 Task: Create new Company, with domain: 'schneider-electric.com' and type: 'Prospect'. Add new contact for this company, with mail Id: 'Shubham.Khanna@schneider-electric.com', First Name: Shubham, Last name:  Khanna, Job Title: 'Risk Analyst', Phone Number: '(916) 555-5681'. Change life cycle stage to  Lead and lead status to  In Progress. Logged in from softage.6@softage.net
Action: Mouse moved to (93, 58)
Screenshot: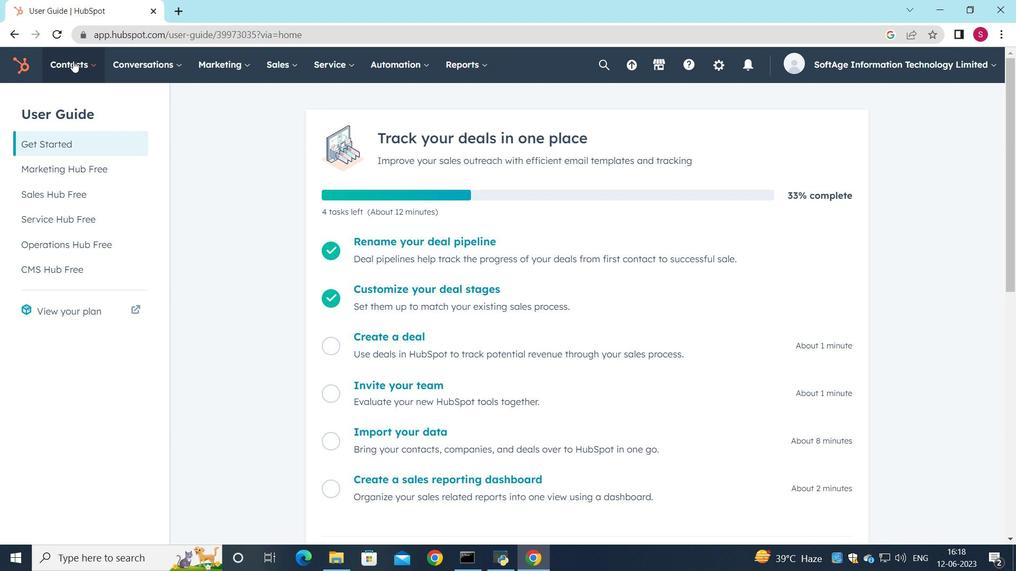 
Action: Mouse pressed left at (93, 58)
Screenshot: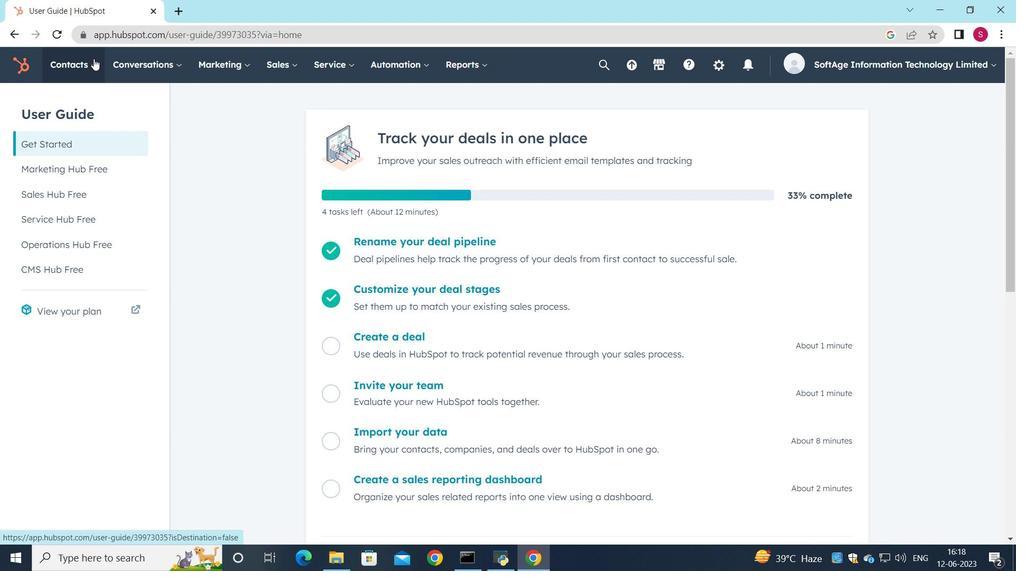 
Action: Mouse moved to (85, 122)
Screenshot: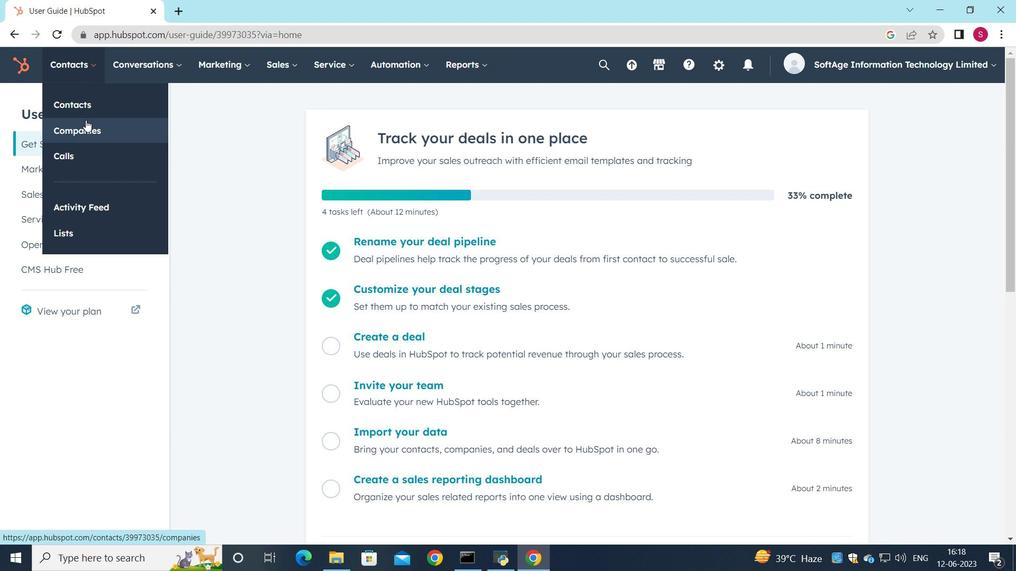 
Action: Mouse pressed left at (85, 122)
Screenshot: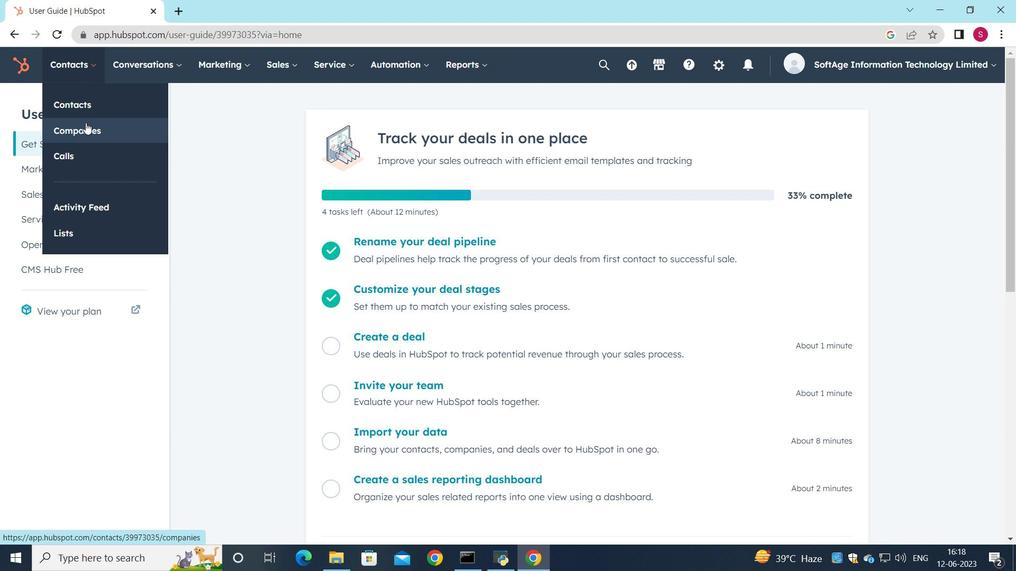 
Action: Mouse moved to (913, 101)
Screenshot: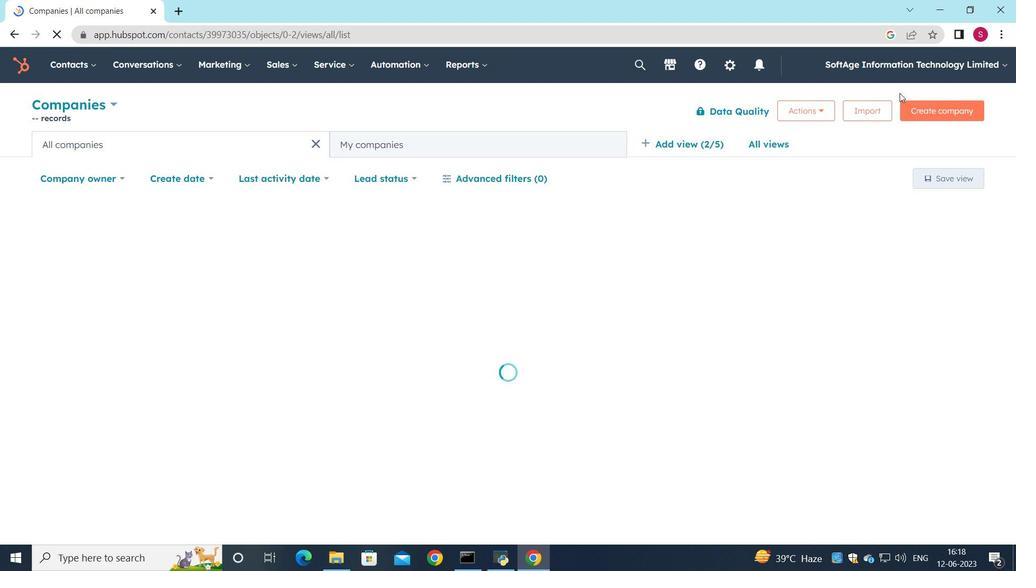 
Action: Mouse pressed left at (913, 101)
Screenshot: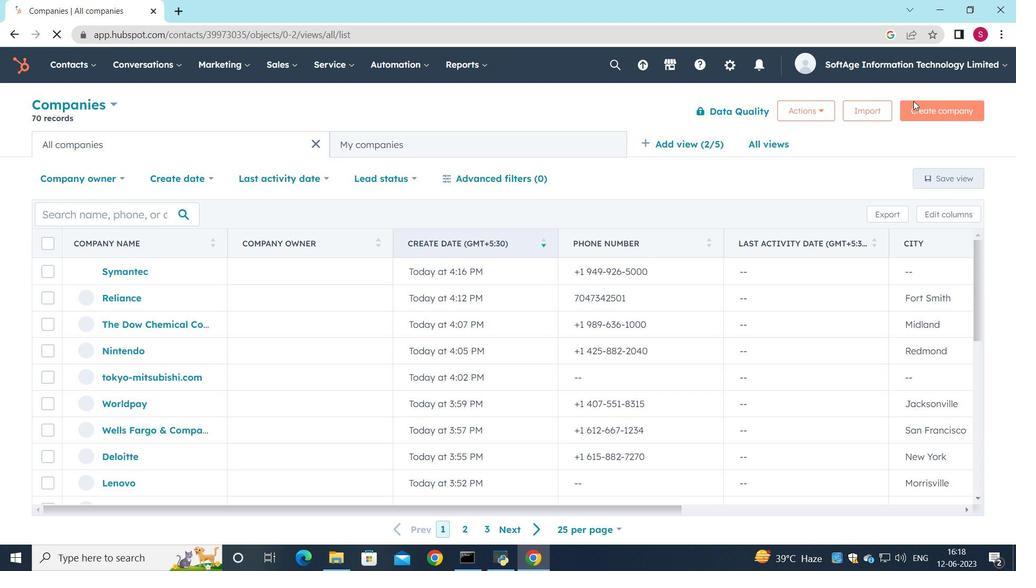 
Action: Mouse moved to (805, 173)
Screenshot: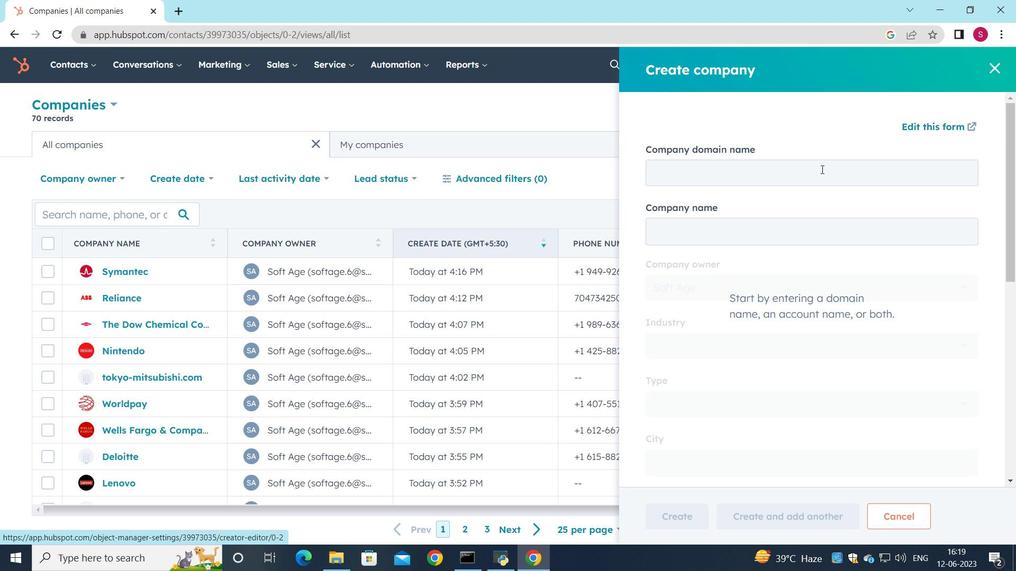 
Action: Mouse pressed left at (805, 173)
Screenshot: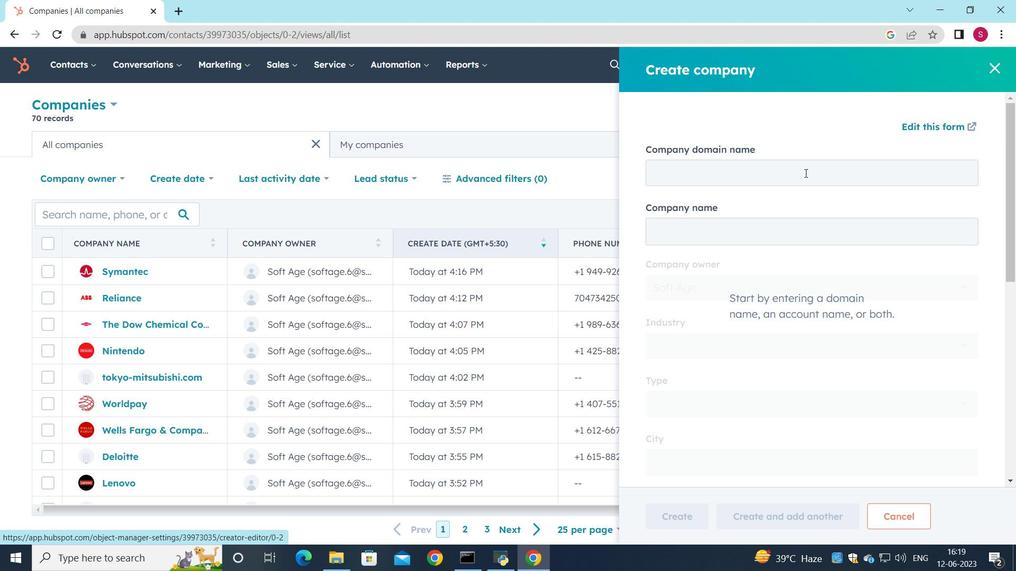 
Action: Key pressed schneider-electric<Key.space><Key.backspace>.com
Screenshot: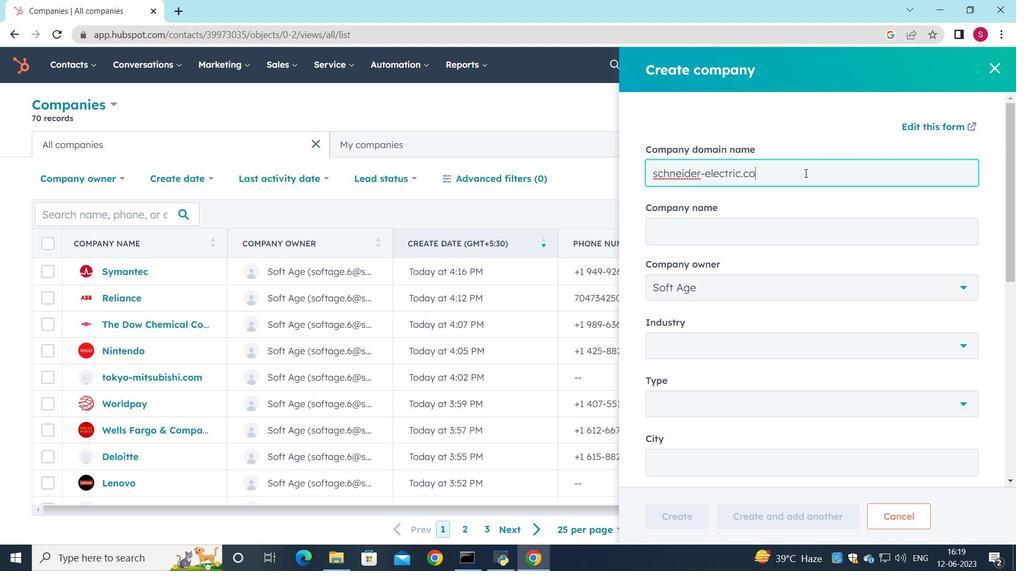 
Action: Mouse moved to (738, 402)
Screenshot: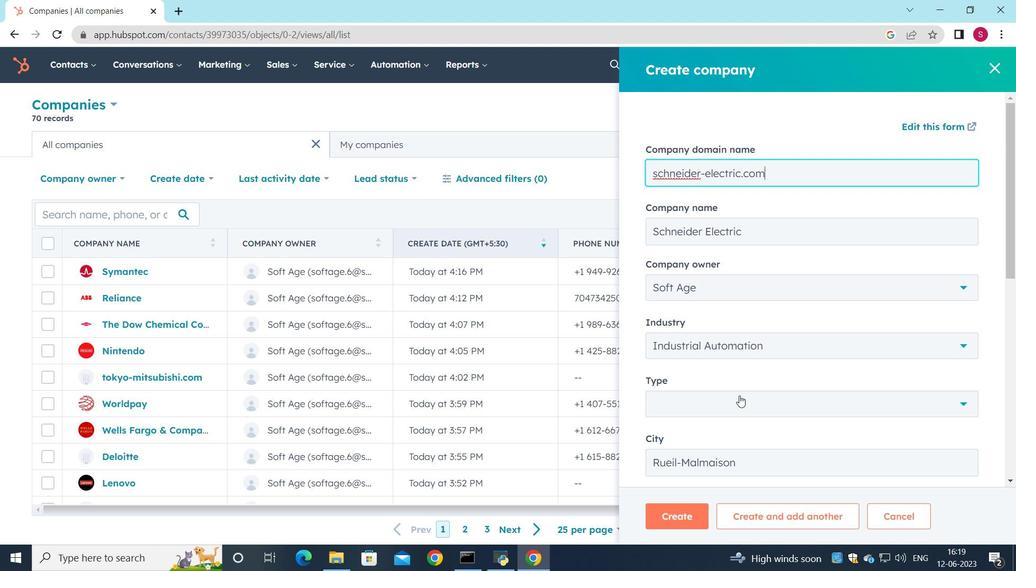 
Action: Mouse pressed left at (738, 402)
Screenshot: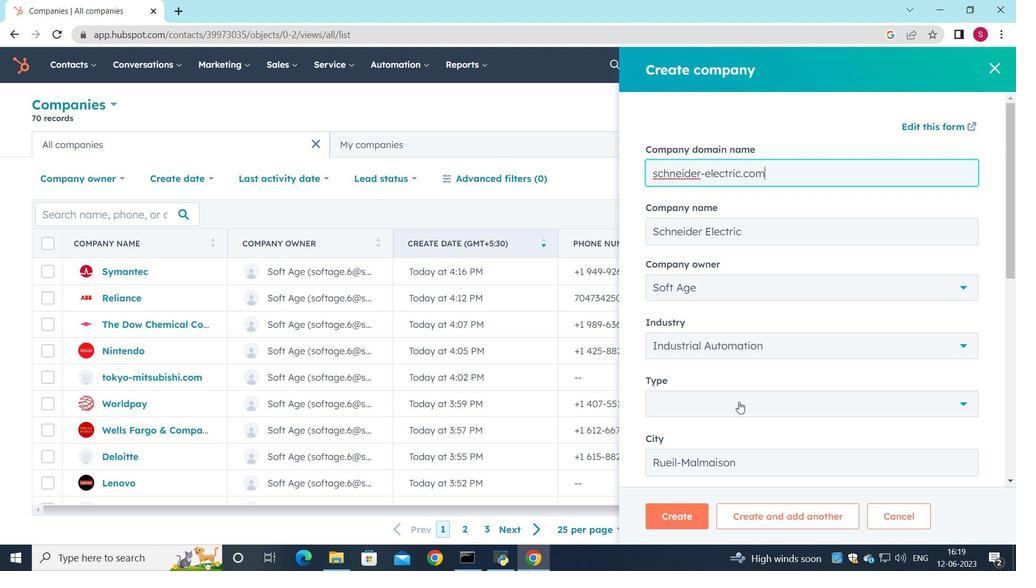 
Action: Mouse moved to (708, 286)
Screenshot: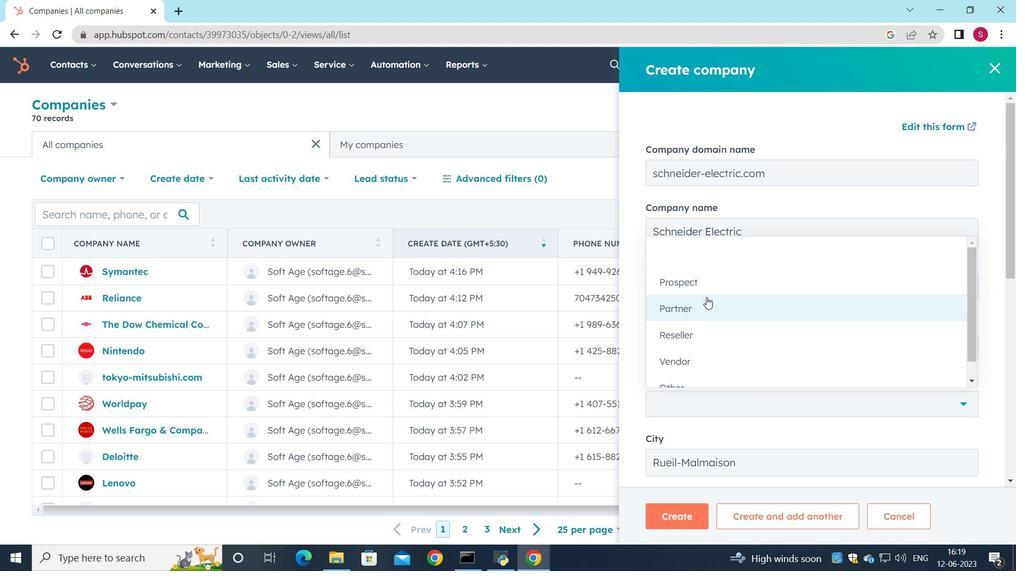 
Action: Mouse pressed left at (708, 286)
Screenshot: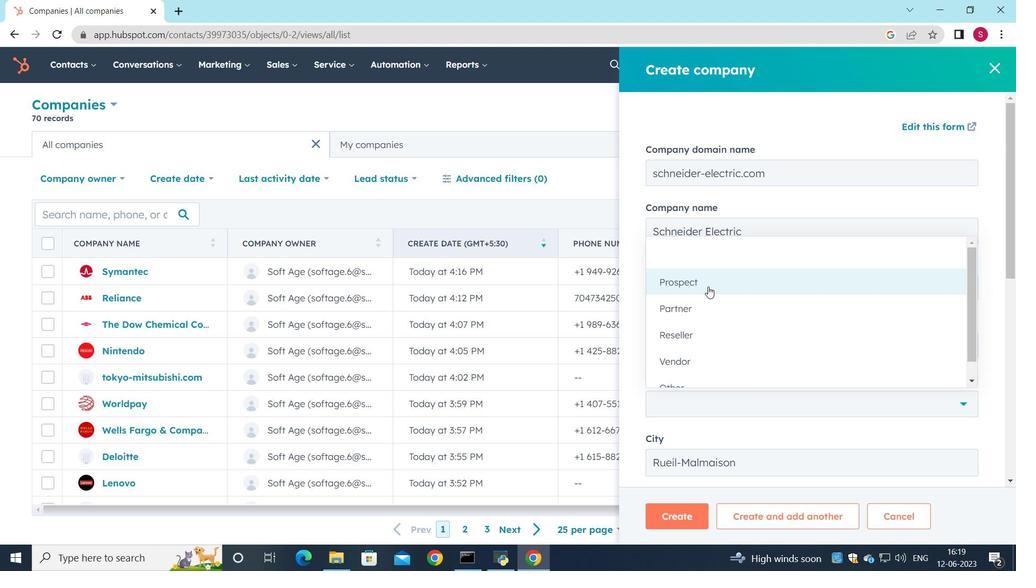
Action: Mouse moved to (670, 518)
Screenshot: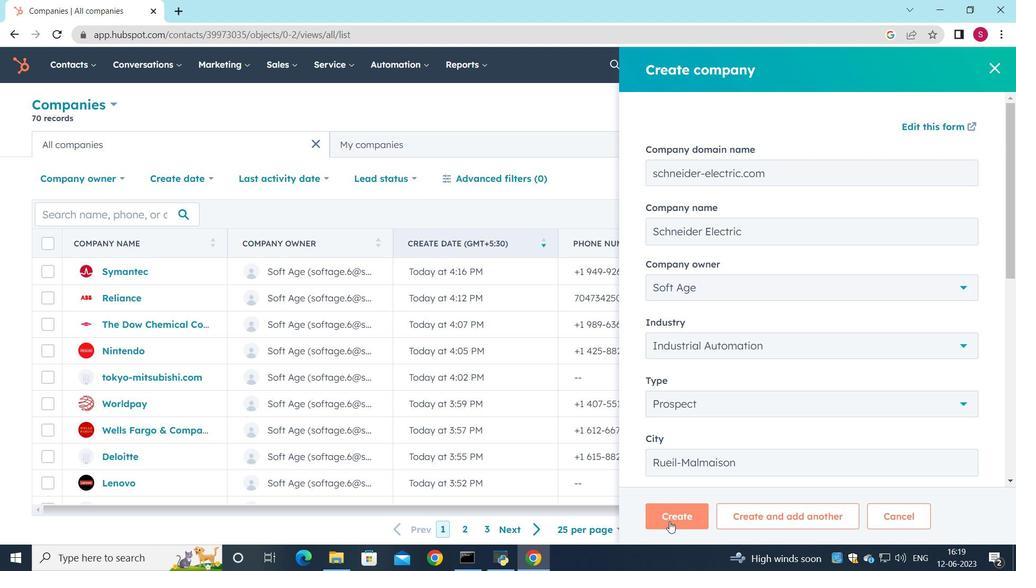 
Action: Mouse pressed left at (670, 518)
Screenshot: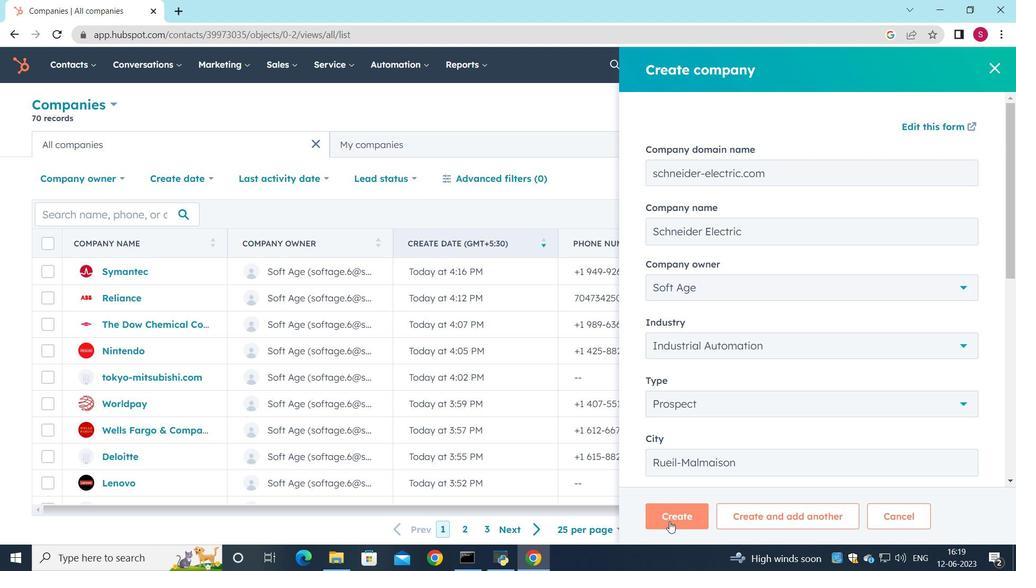 
Action: Mouse moved to (569, 304)
Screenshot: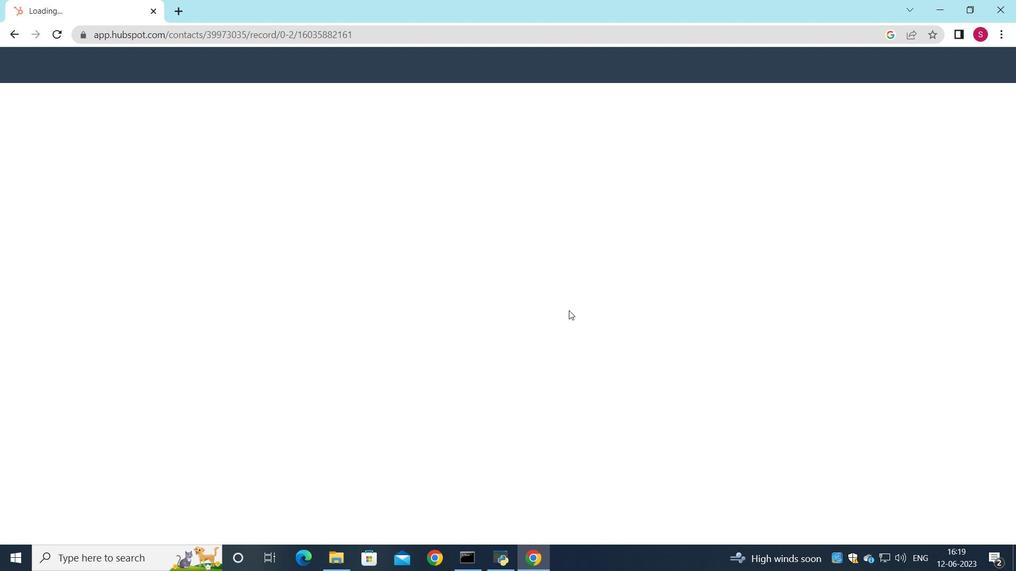 
Action: Mouse scrolled (569, 303) with delta (0, 0)
Screenshot: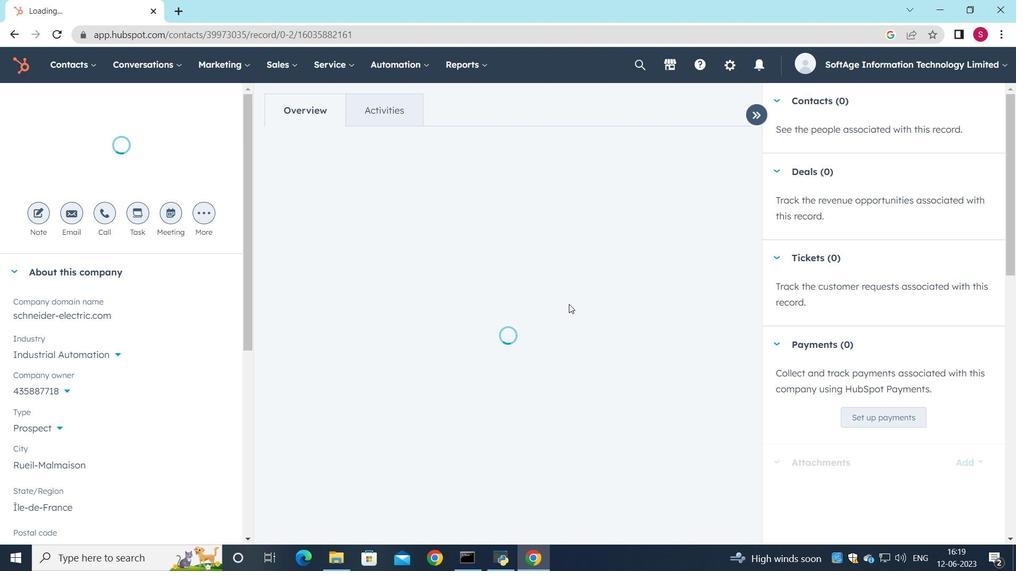 
Action: Mouse scrolled (569, 303) with delta (0, 0)
Screenshot: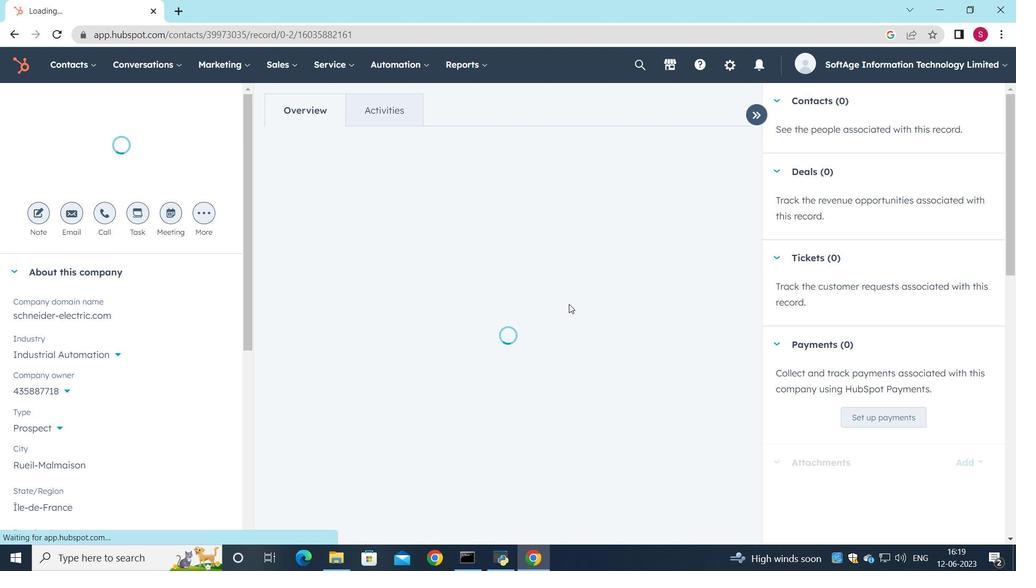 
Action: Mouse scrolled (569, 303) with delta (0, 0)
Screenshot: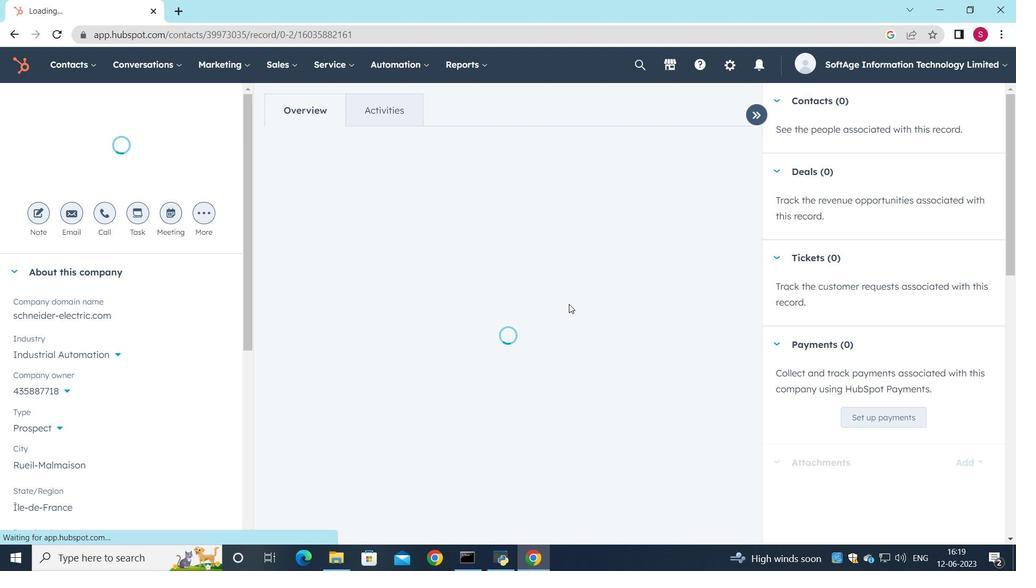 
Action: Mouse scrolled (569, 303) with delta (0, 0)
Screenshot: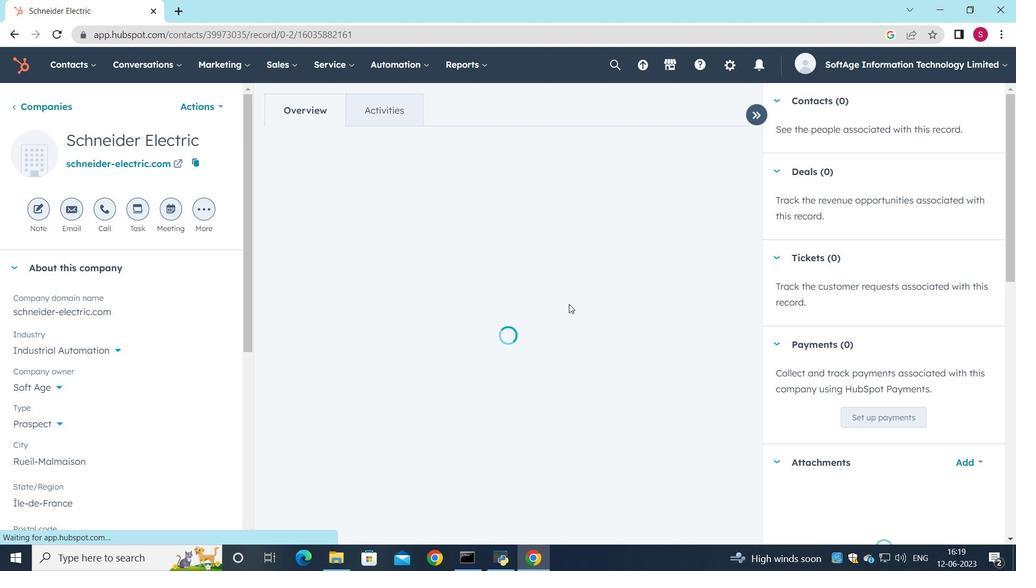 
Action: Mouse scrolled (569, 303) with delta (0, 0)
Screenshot: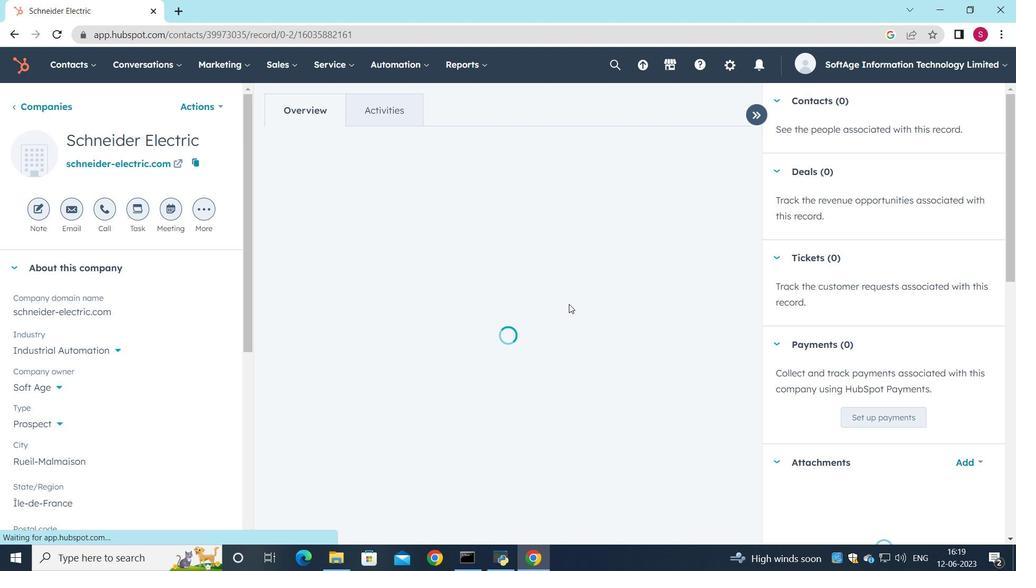 
Action: Mouse scrolled (569, 303) with delta (0, 0)
Screenshot: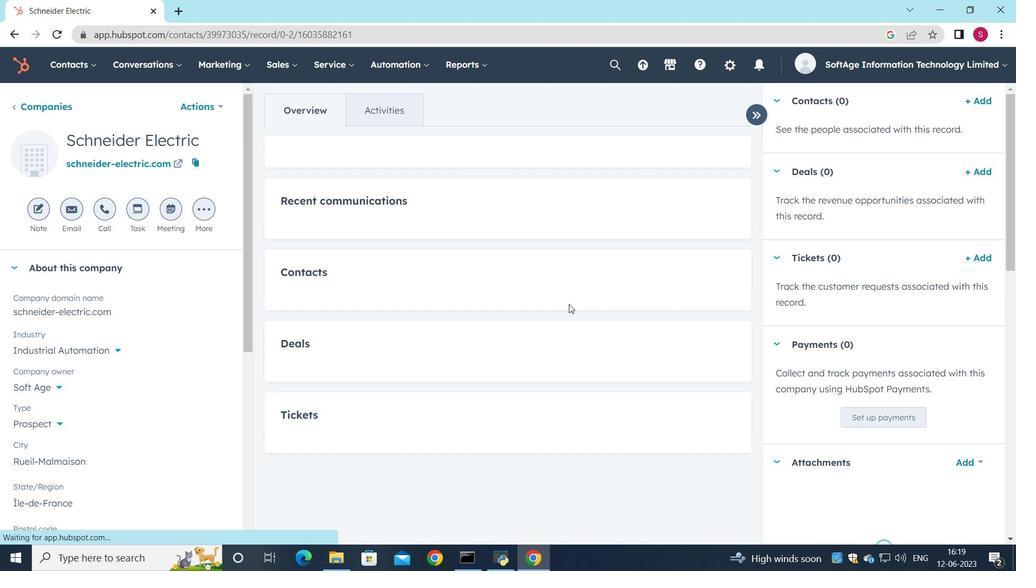 
Action: Mouse moved to (569, 327)
Screenshot: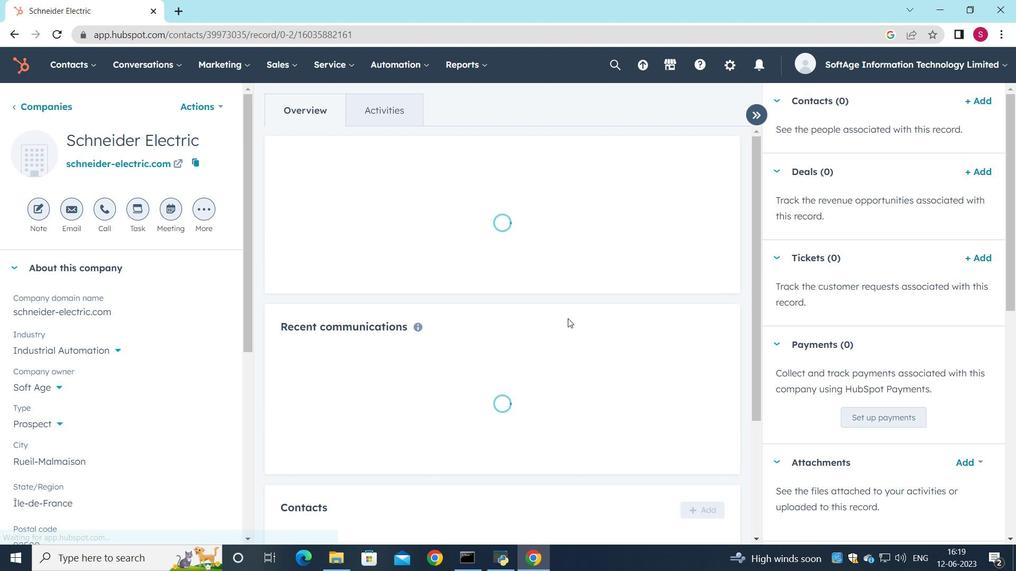 
Action: Mouse scrolled (569, 326) with delta (0, 0)
Screenshot: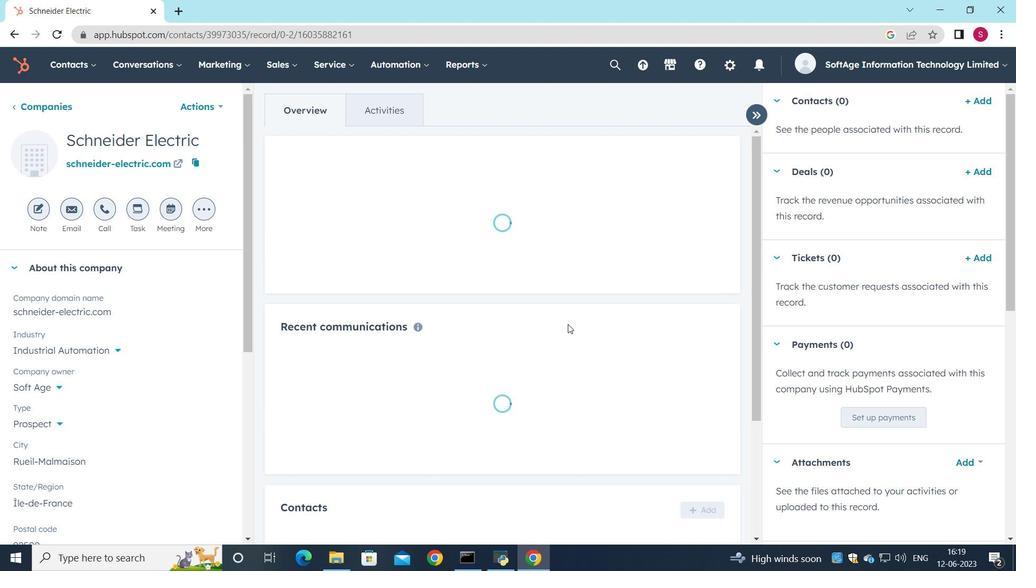 
Action: Mouse moved to (568, 342)
Screenshot: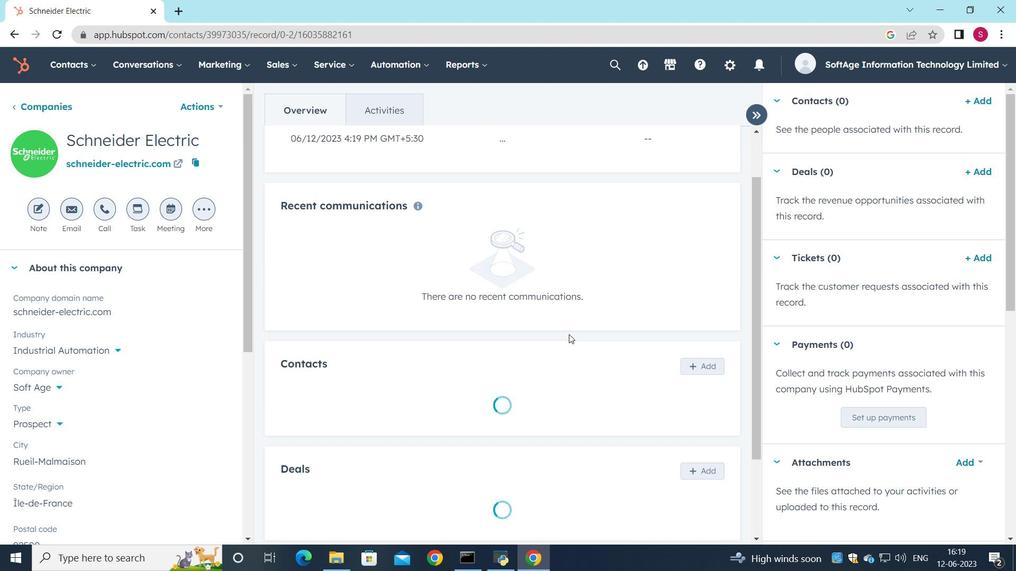 
Action: Mouse scrolled (568, 341) with delta (0, 0)
Screenshot: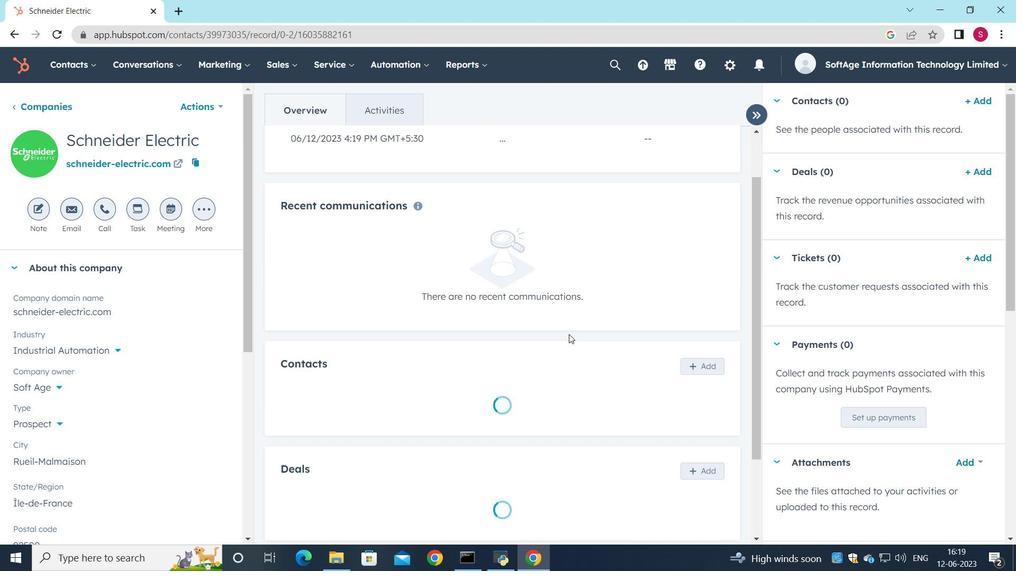 
Action: Mouse moved to (695, 333)
Screenshot: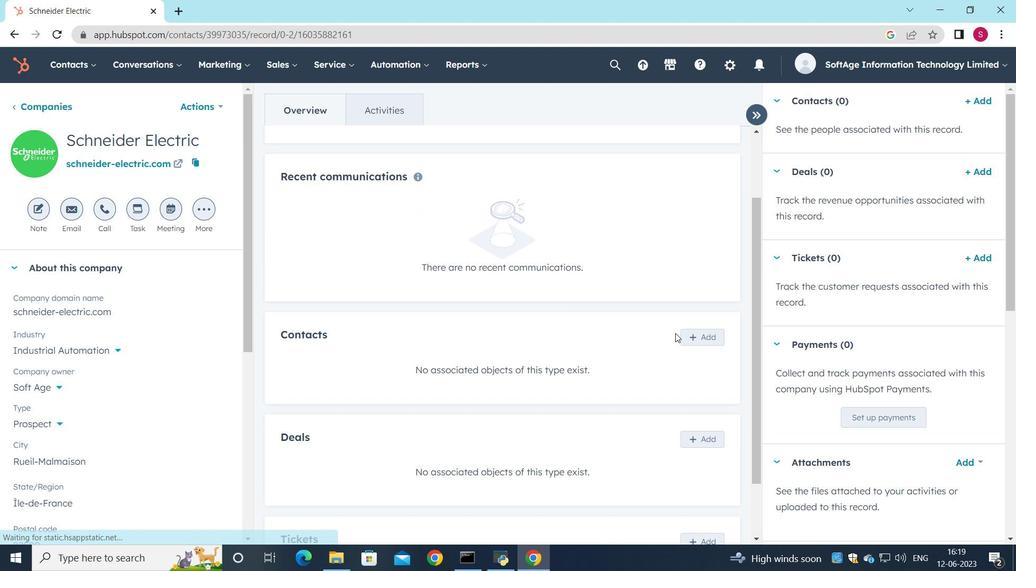 
Action: Mouse pressed left at (695, 333)
Screenshot: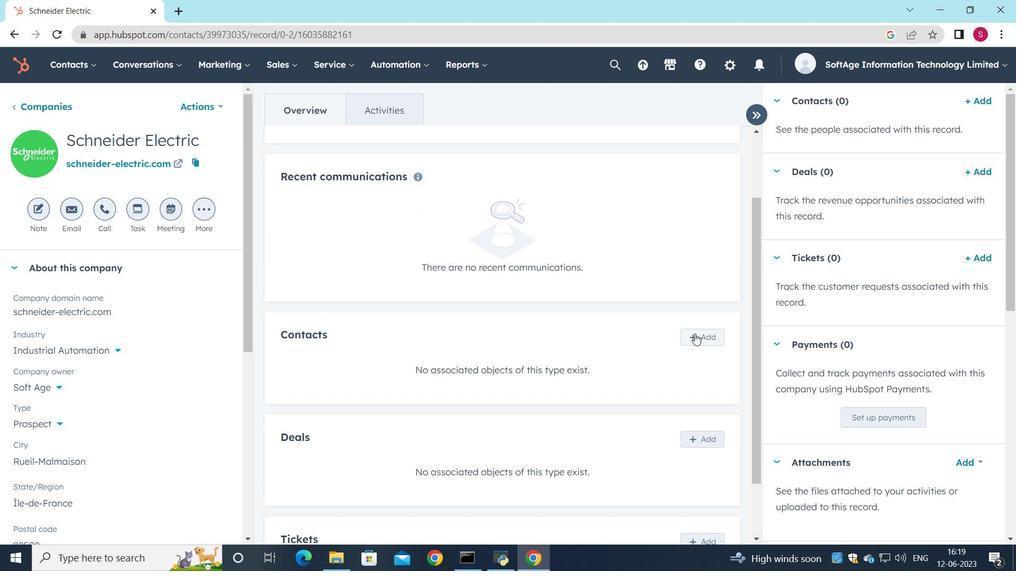 
Action: Mouse moved to (741, 140)
Screenshot: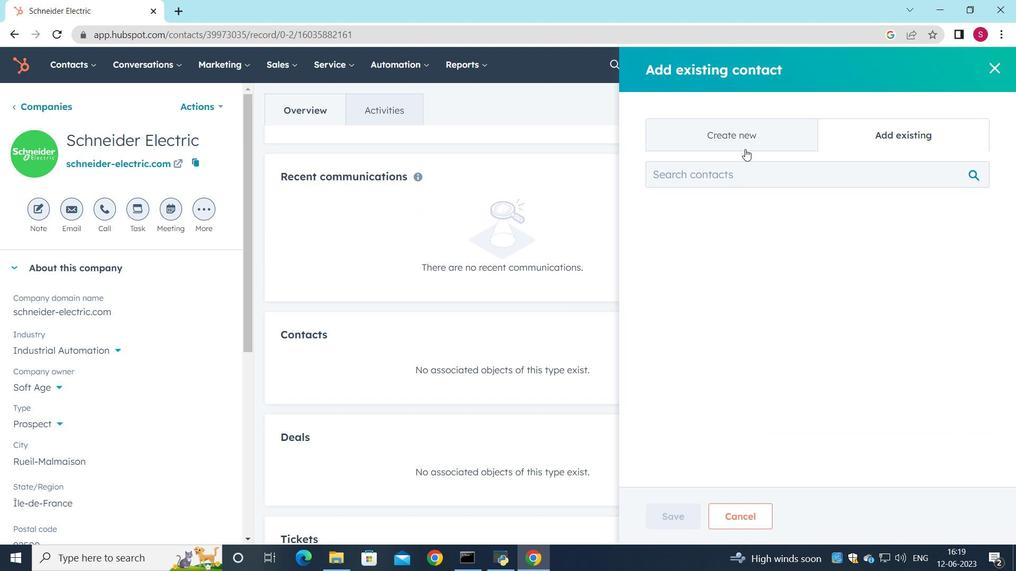 
Action: Mouse pressed left at (741, 140)
Screenshot: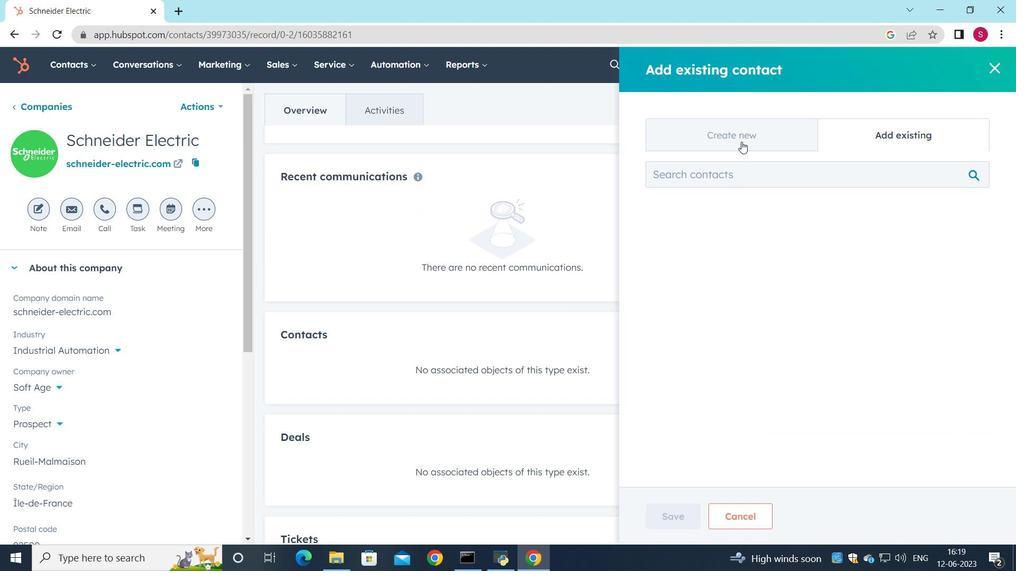 
Action: Mouse moved to (738, 211)
Screenshot: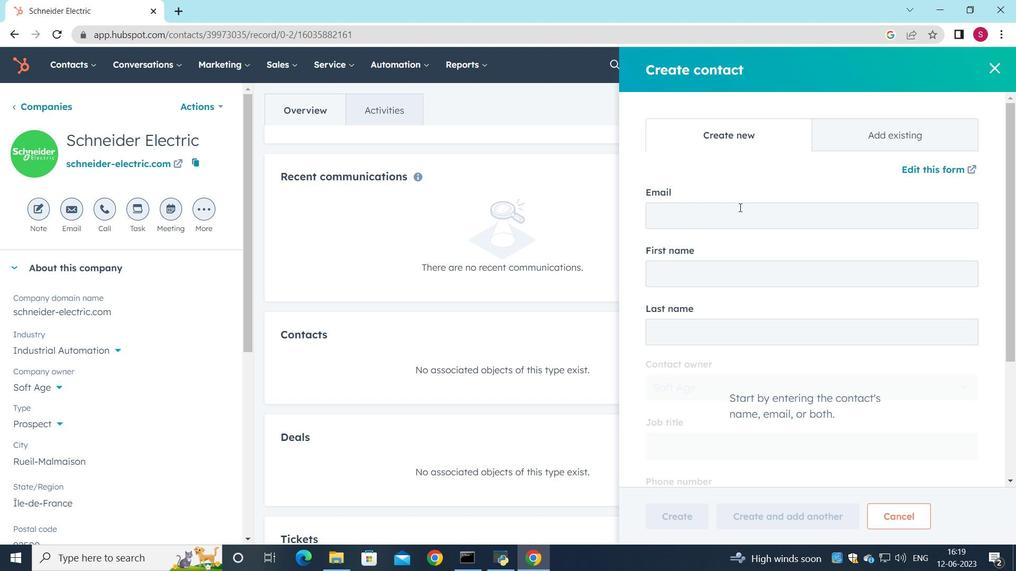 
Action: Mouse pressed left at (738, 211)
Screenshot: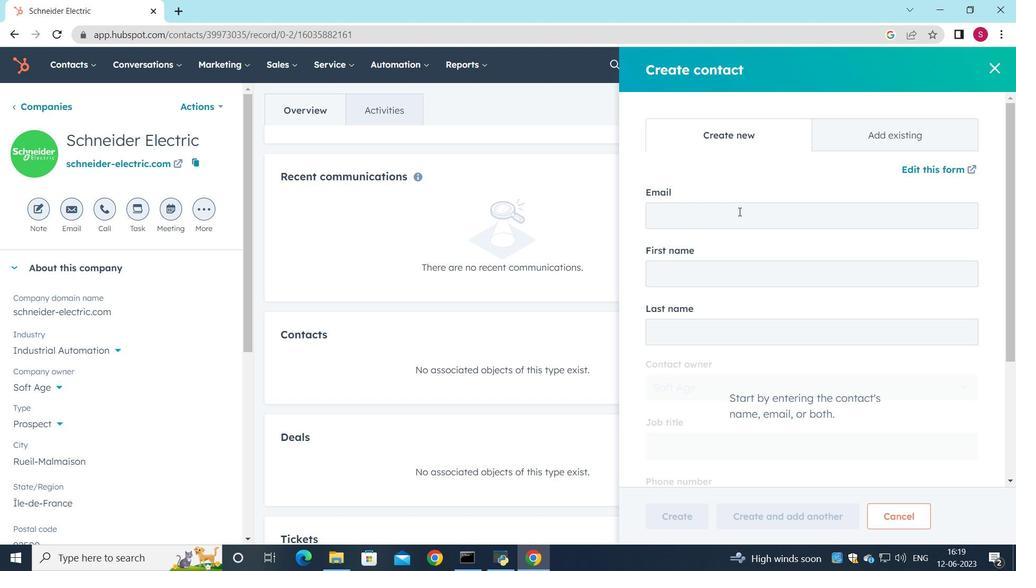 
Action: Key pressed <Key.shift>Subham.<Key.shift>Khana<Key.backspace>na<Key.shift><Key.shift><Key.shift><Key.shift><Key.shift><Key.shift><Key.shift><Key.shift><Key.shift><Key.shift><Key.shift>@schneider-electric.com
Screenshot: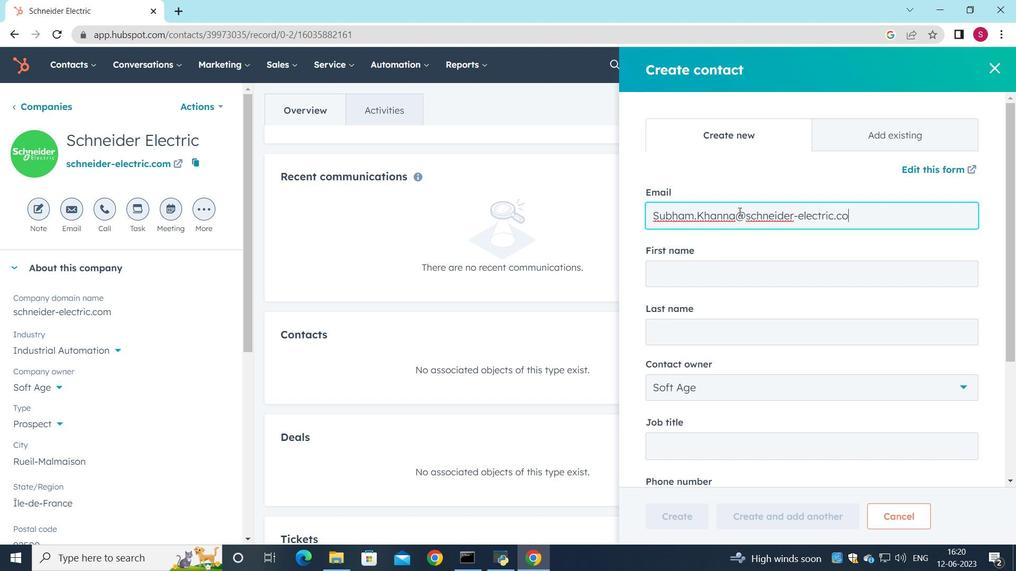 
Action: Mouse moved to (741, 270)
Screenshot: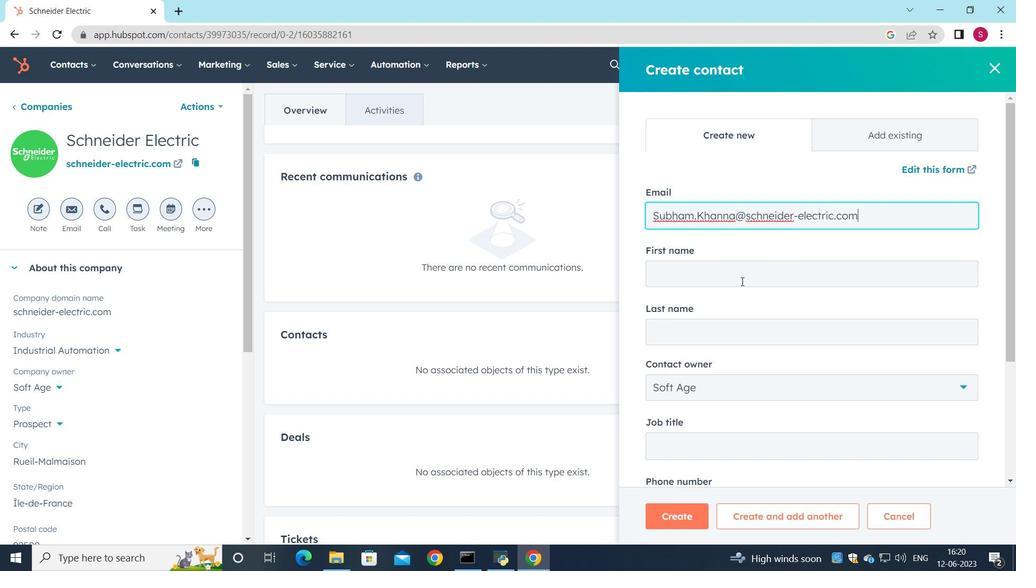 
Action: Mouse pressed left at (741, 270)
Screenshot: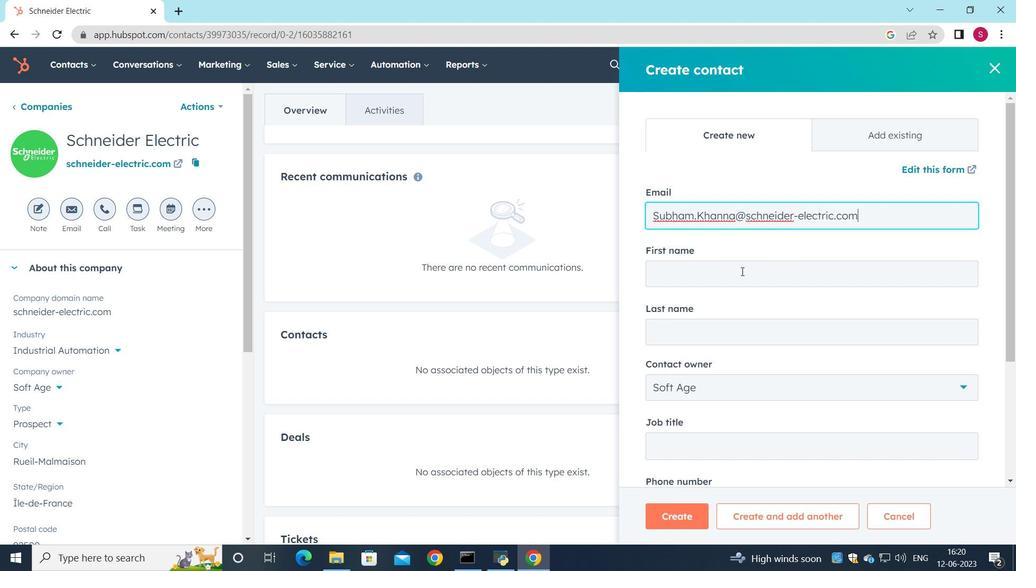 
Action: Key pressed <Key.shift><Key.shift><Key.shift><Key.shift><Key.shift><Key.shift><Key.shift><Key.shift><Key.shift><Key.shift><Key.shift><Key.shift><Key.shift><Key.shift><Key.shift><Key.shift><Key.shift><Key.shift><Key.shift><Key.shift><Key.shift><Key.shift><Key.shift><Key.shift><Key.shift>Subham
Screenshot: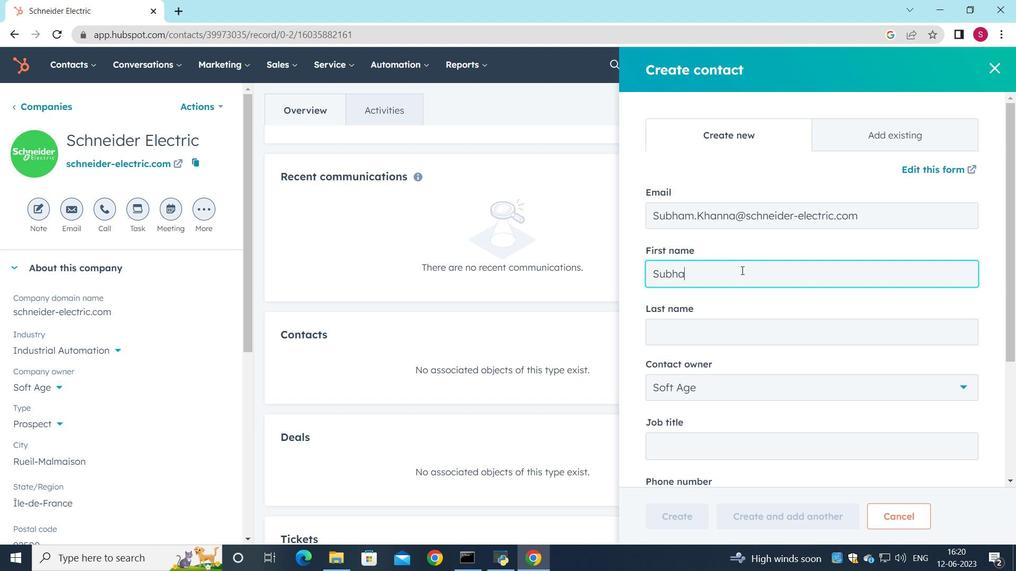 
Action: Mouse moved to (730, 326)
Screenshot: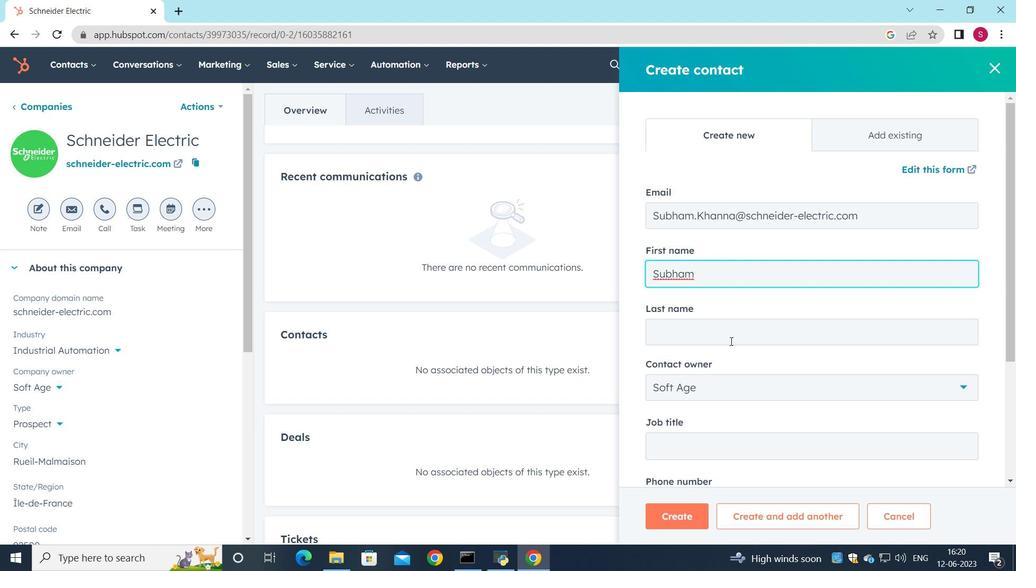 
Action: Mouse pressed left at (730, 326)
Screenshot: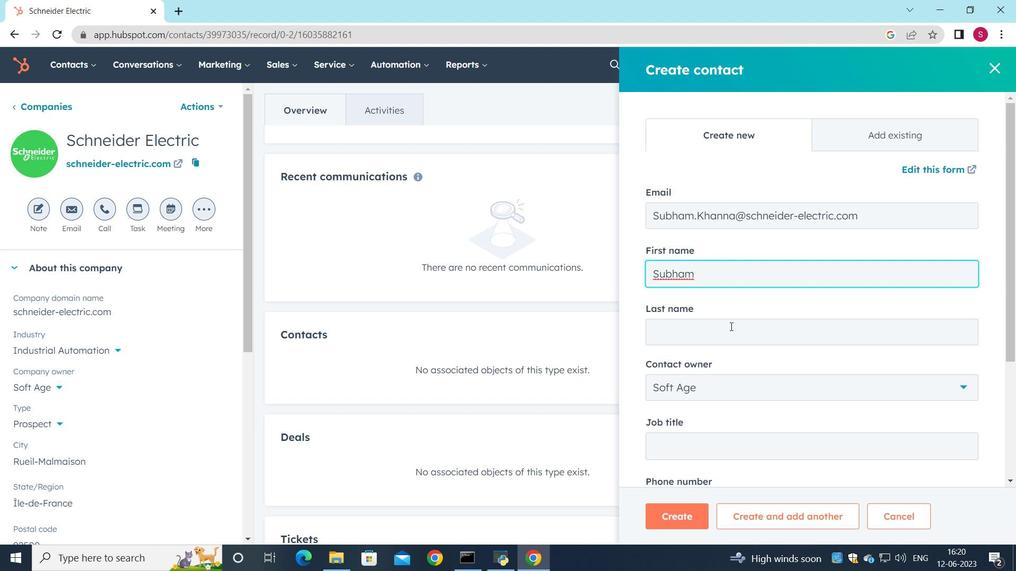 
Action: Key pressed <Key.shift><Key.shift><Key.shift><Key.shift><Key.shift><Key.shift><Key.shift><Key.shift>Khanna
Screenshot: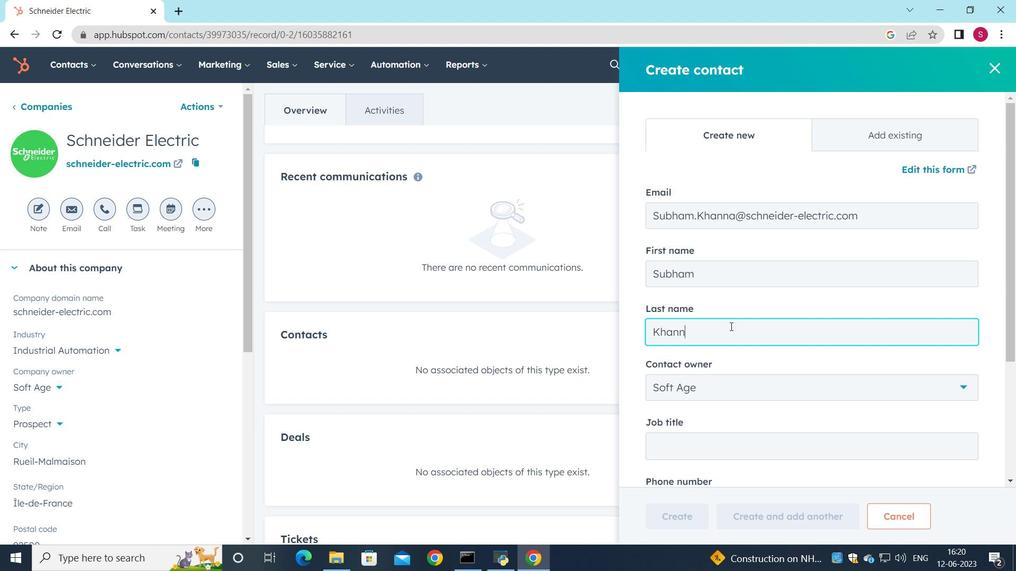 
Action: Mouse moved to (696, 441)
Screenshot: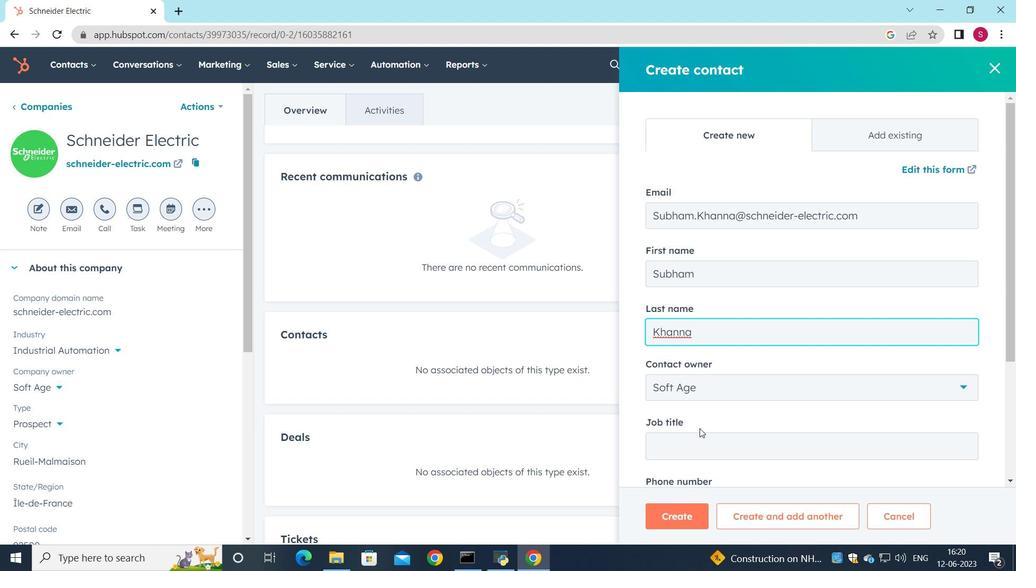 
Action: Mouse pressed left at (696, 441)
Screenshot: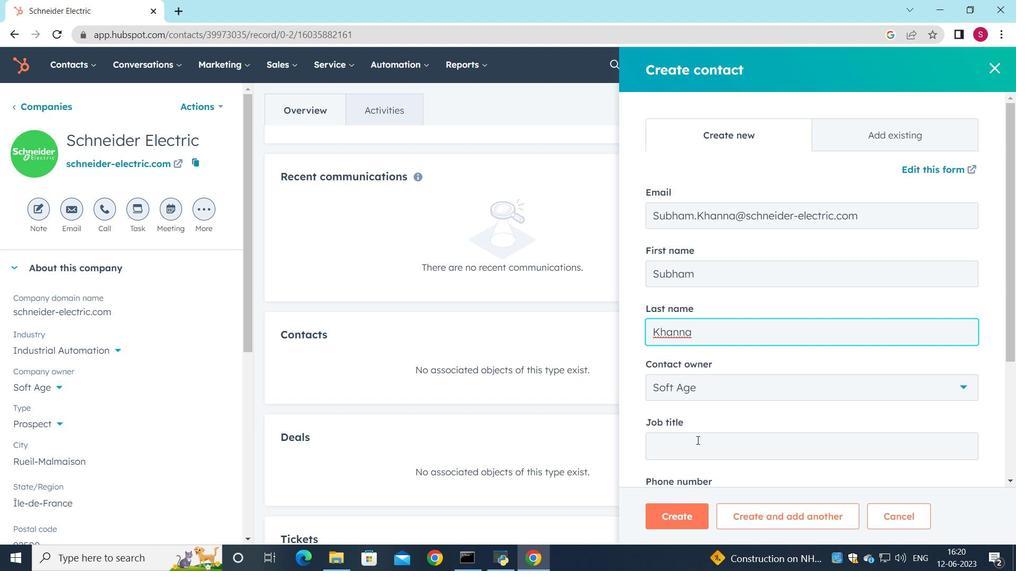 
Action: Mouse moved to (738, 464)
Screenshot: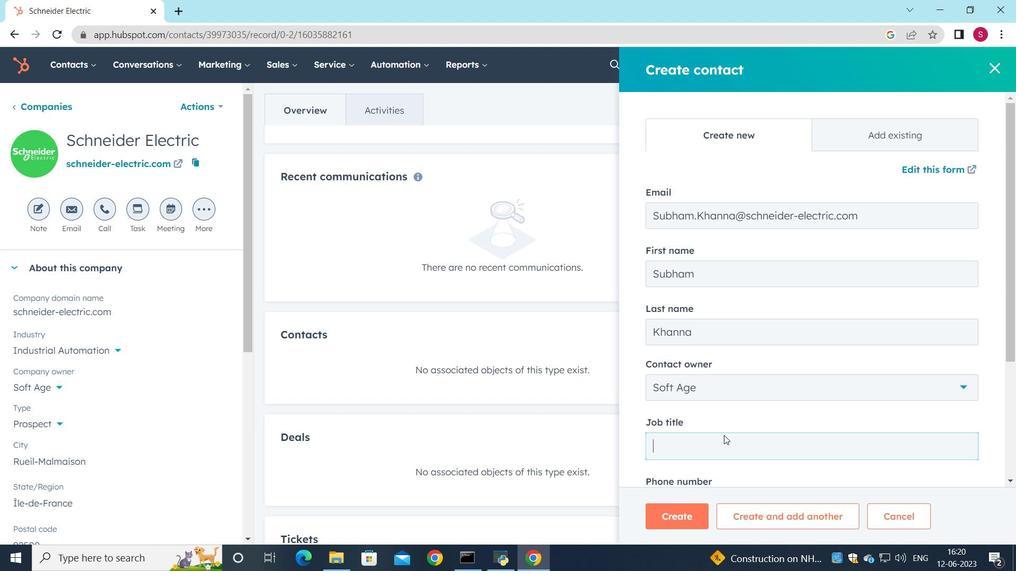 
Action: Key pressed <Key.shift>Risk<Key.space><Key.shift>Analyst
Screenshot: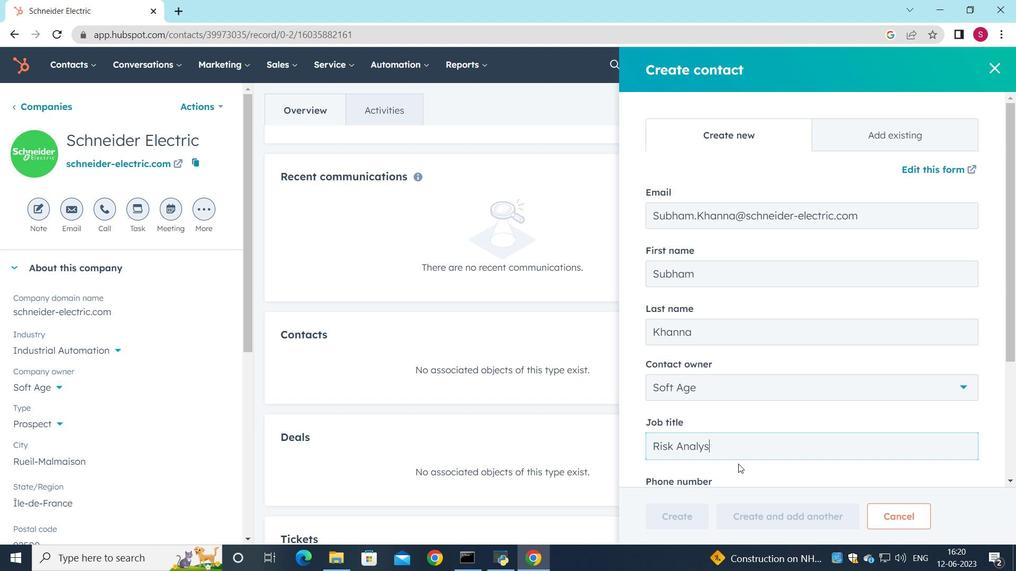 
Action: Mouse scrolled (738, 464) with delta (0, 0)
Screenshot: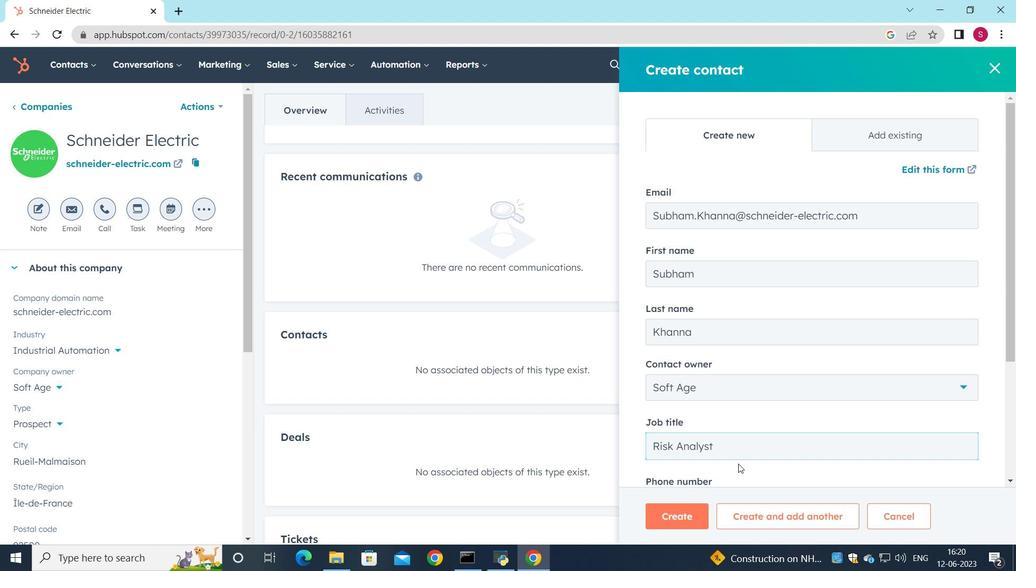 
Action: Mouse scrolled (738, 464) with delta (0, 0)
Screenshot: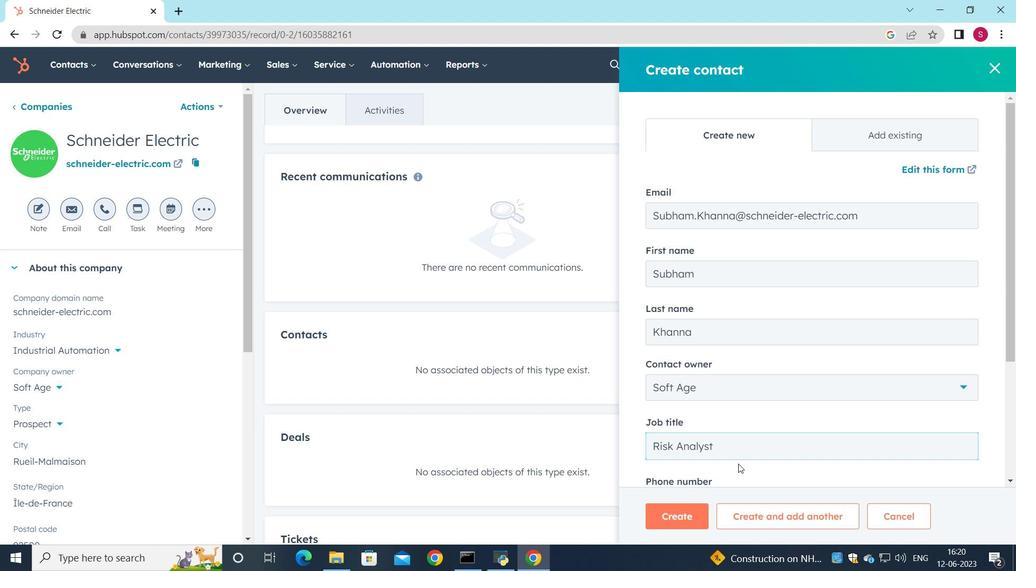 
Action: Mouse moved to (713, 378)
Screenshot: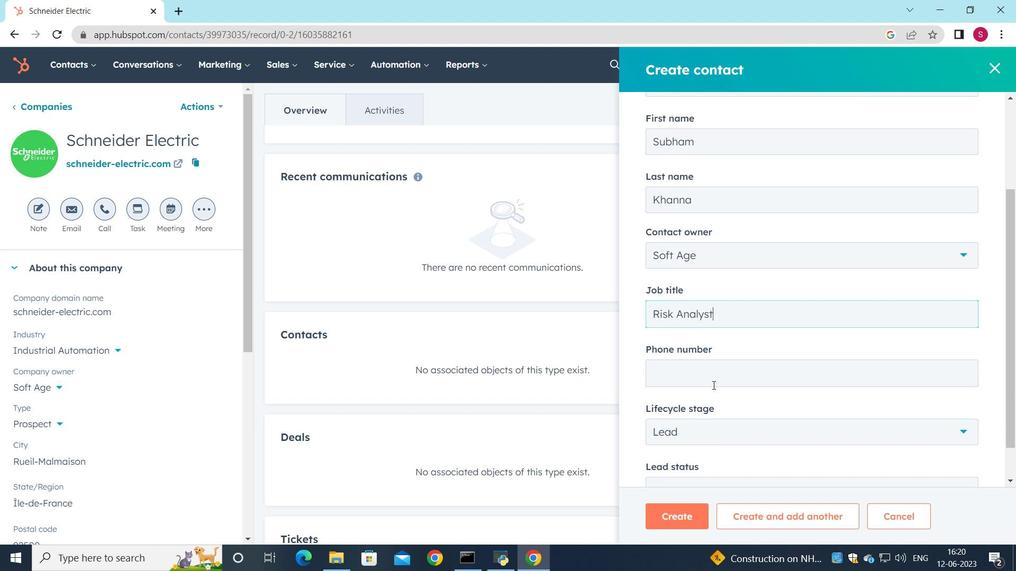 
Action: Mouse pressed left at (713, 378)
Screenshot: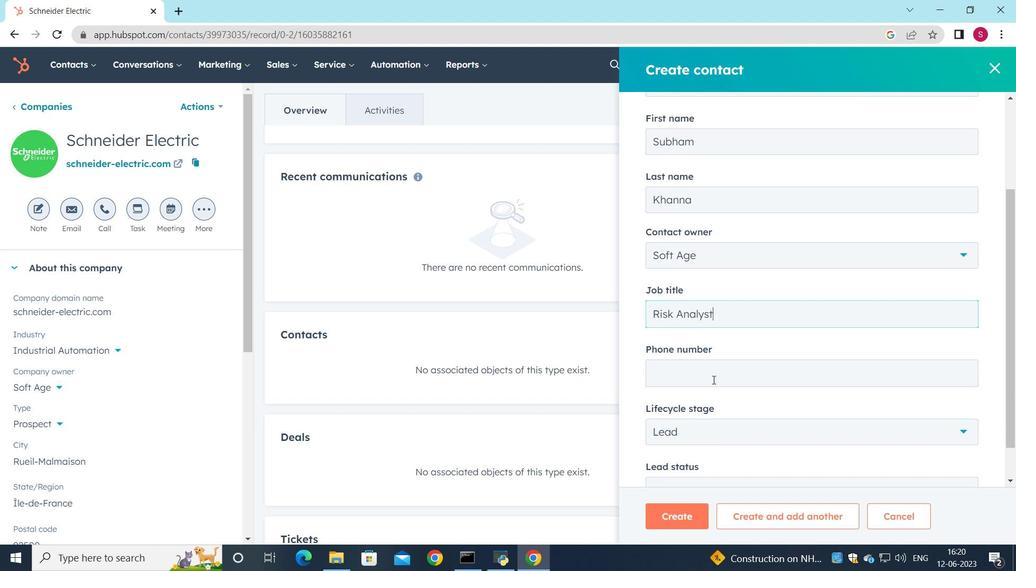 
Action: Key pressed 9165555681
Screenshot: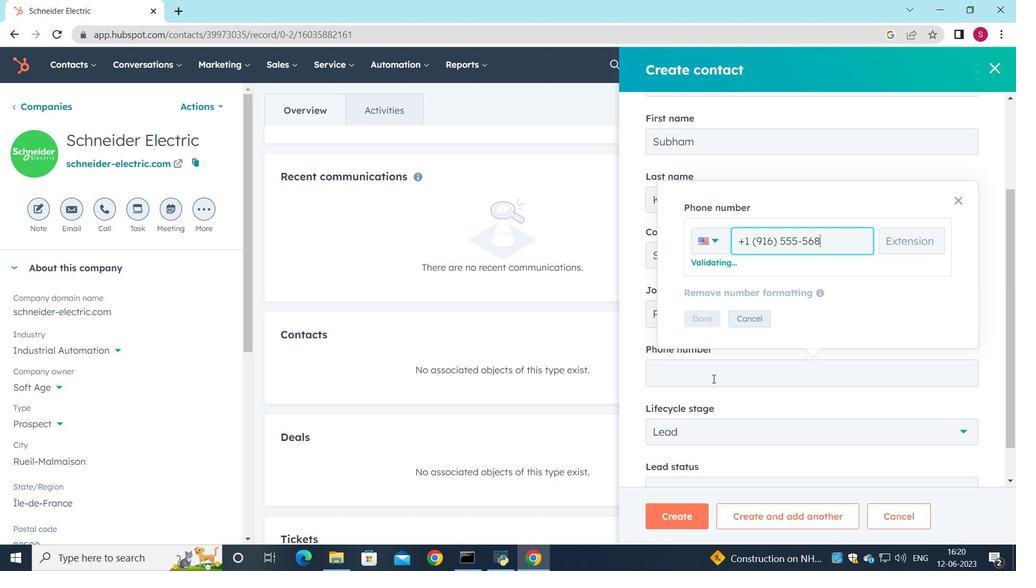 
Action: Mouse moved to (703, 320)
Screenshot: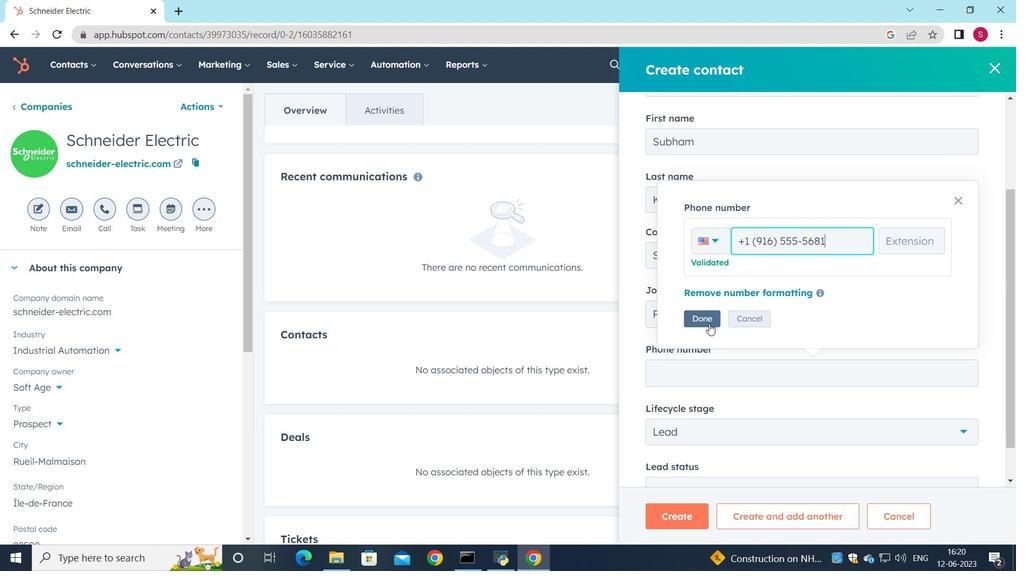 
Action: Mouse pressed left at (703, 320)
Screenshot: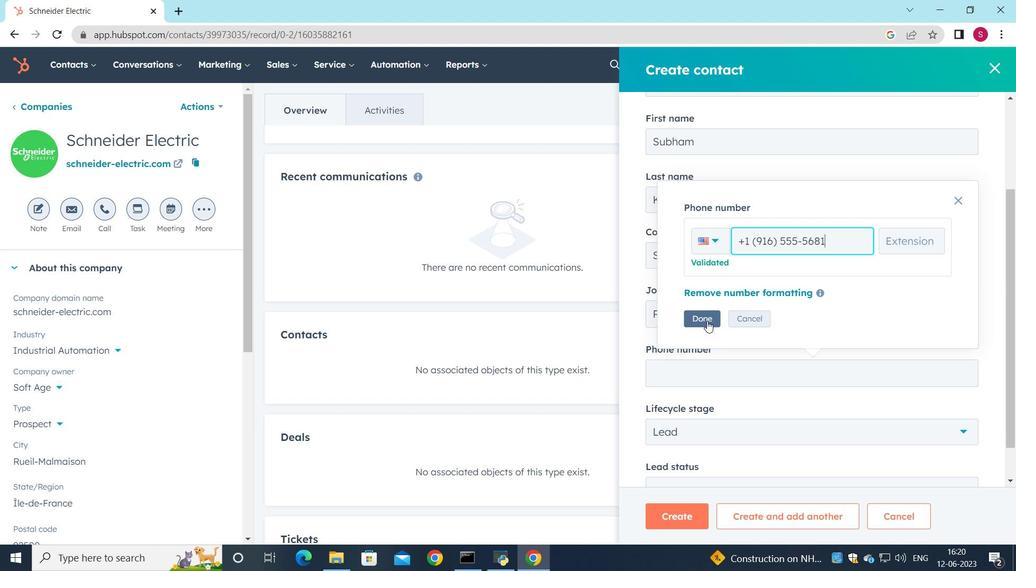 
Action: Mouse scrolled (703, 319) with delta (0, 0)
Screenshot: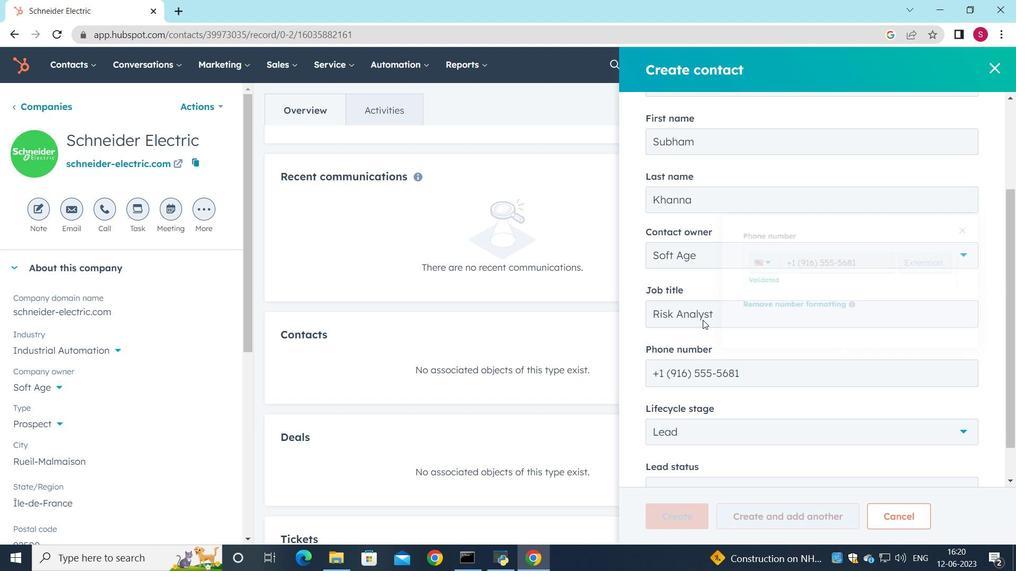 
Action: Mouse scrolled (703, 319) with delta (0, 0)
Screenshot: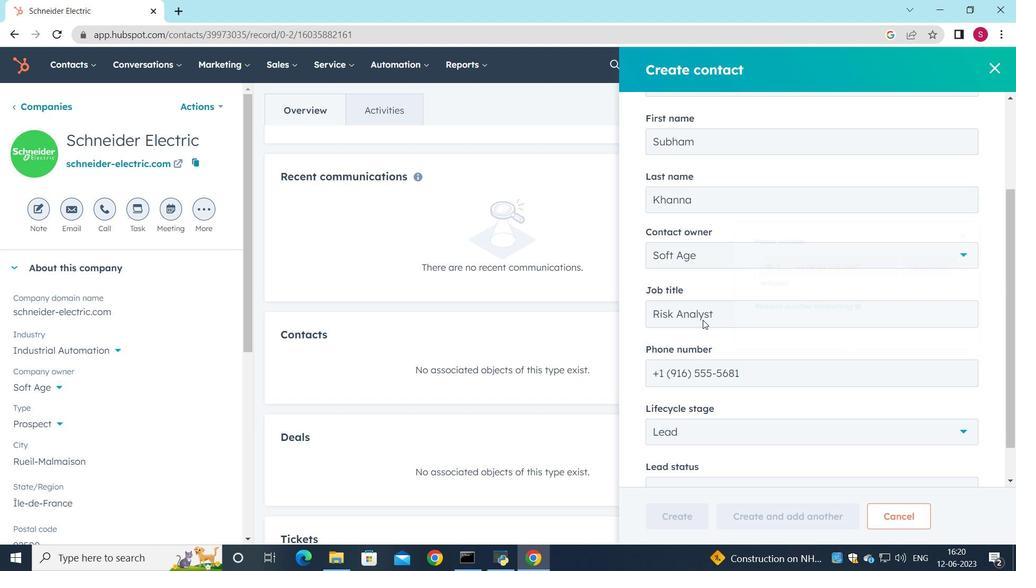 
Action: Mouse scrolled (703, 319) with delta (0, 0)
Screenshot: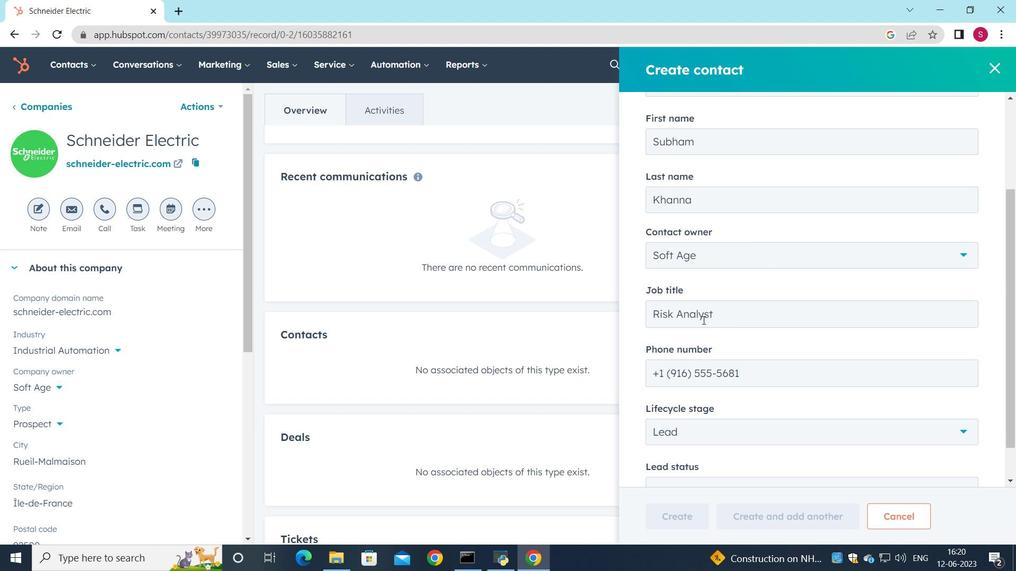 
Action: Mouse moved to (706, 339)
Screenshot: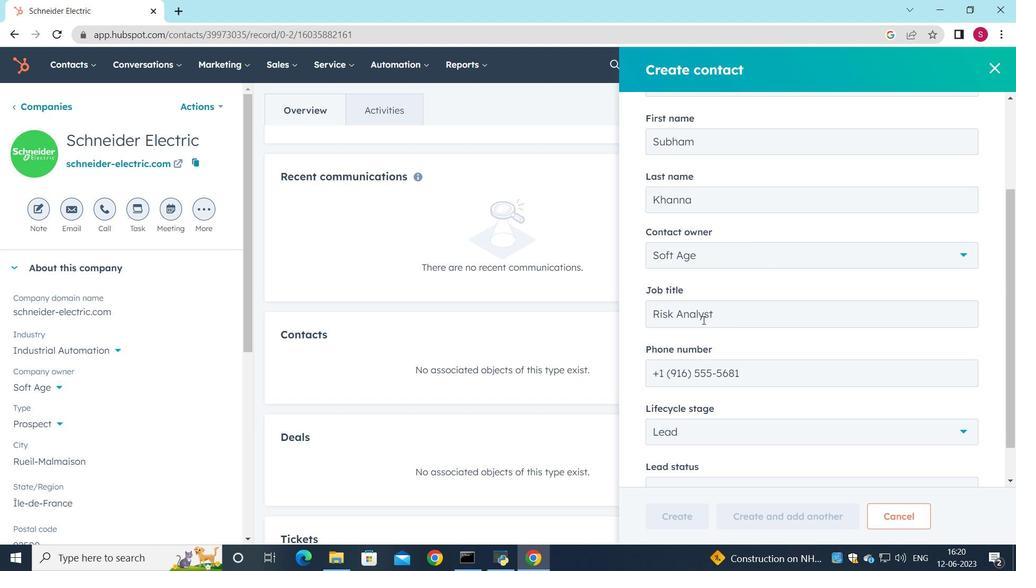 
Action: Mouse scrolled (705, 330) with delta (0, 0)
Screenshot: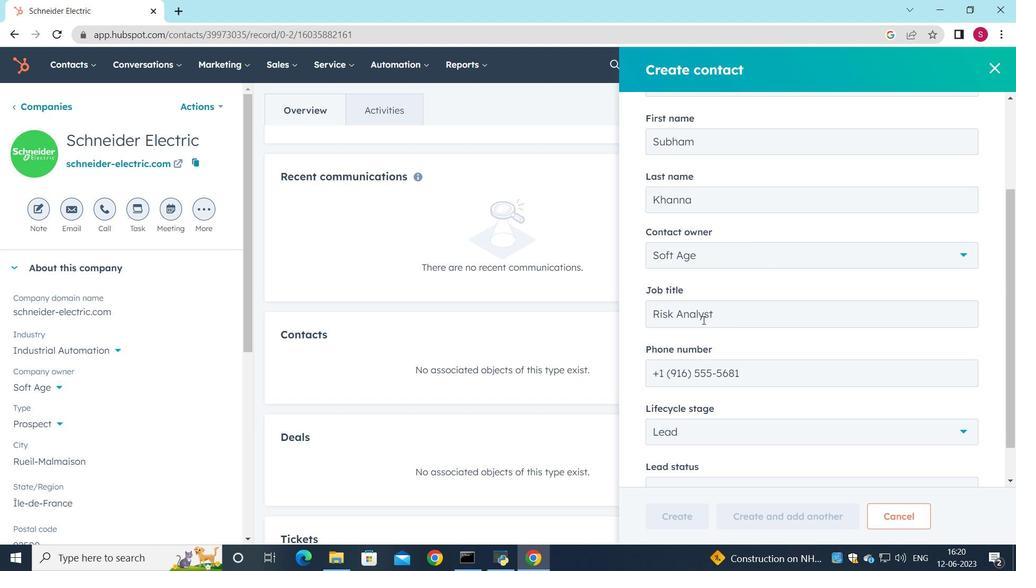 
Action: Mouse moved to (831, 461)
Screenshot: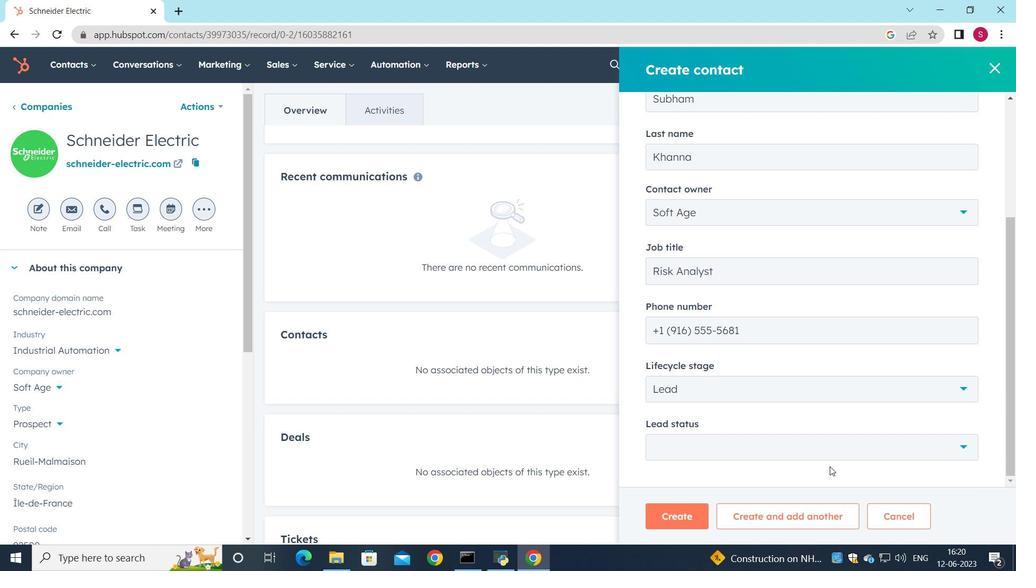 
Action: Mouse pressed left at (831, 461)
Screenshot: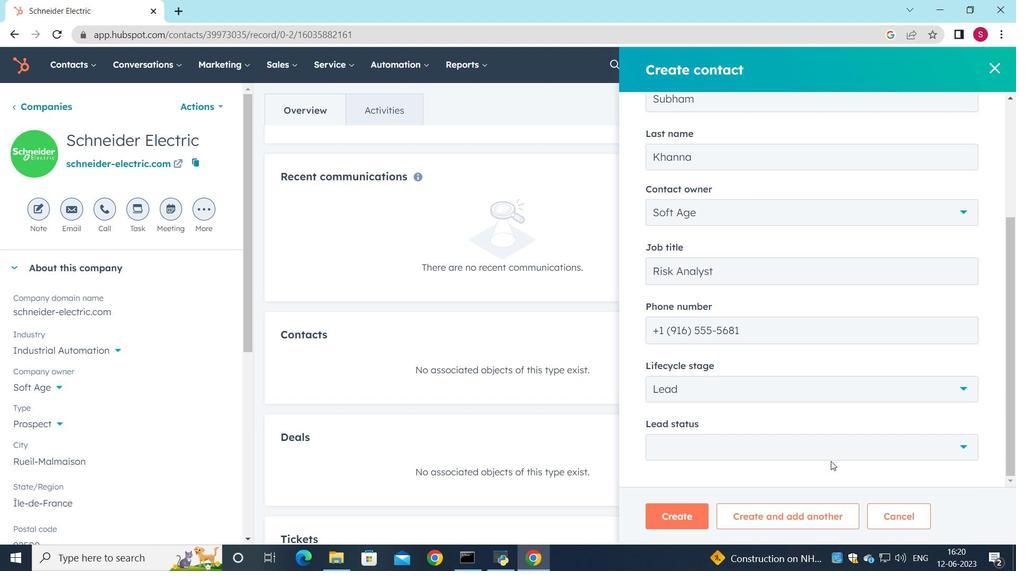 
Action: Mouse moved to (769, 444)
Screenshot: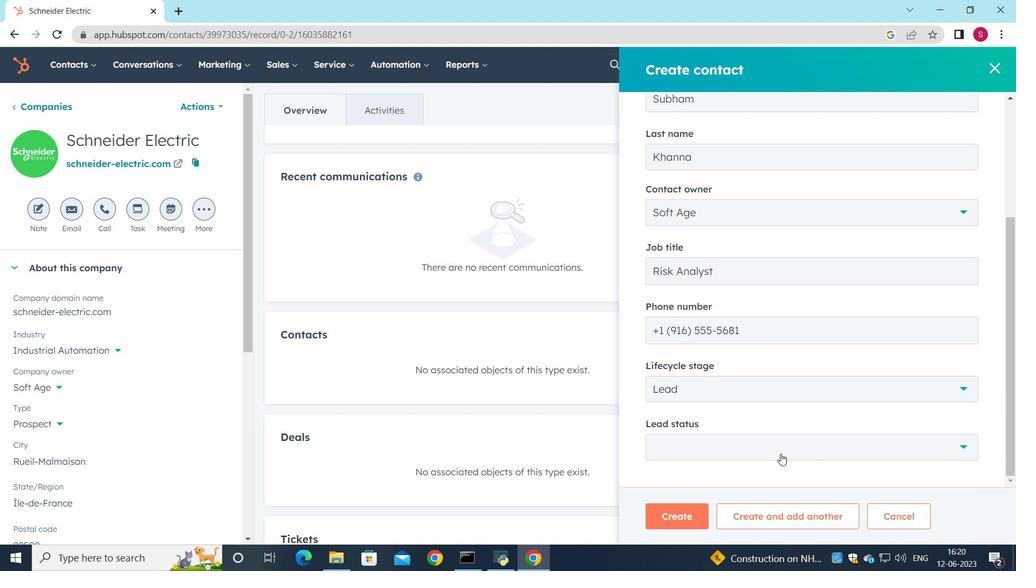 
Action: Mouse pressed left at (769, 444)
Screenshot: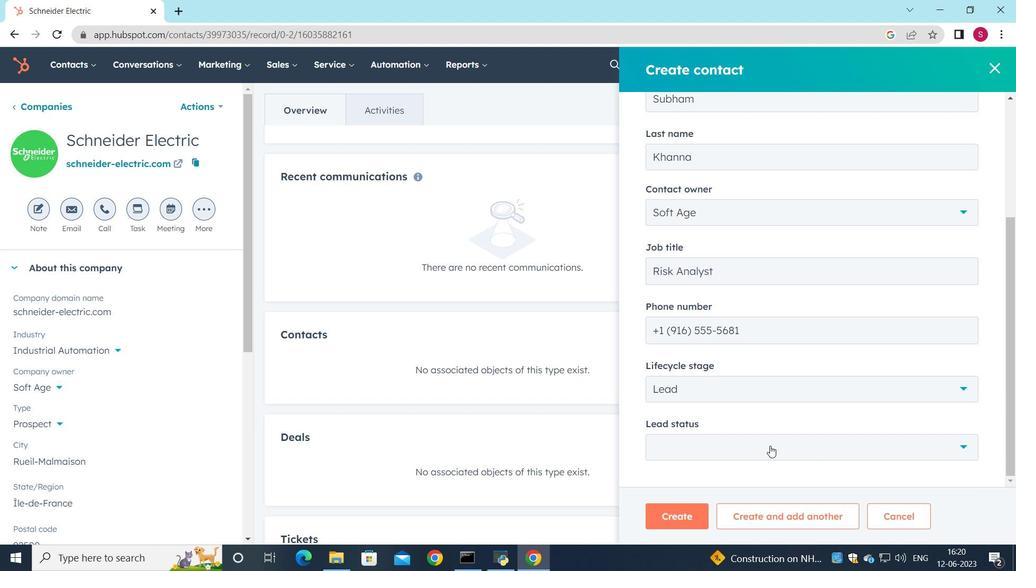 
Action: Mouse moved to (683, 380)
Screenshot: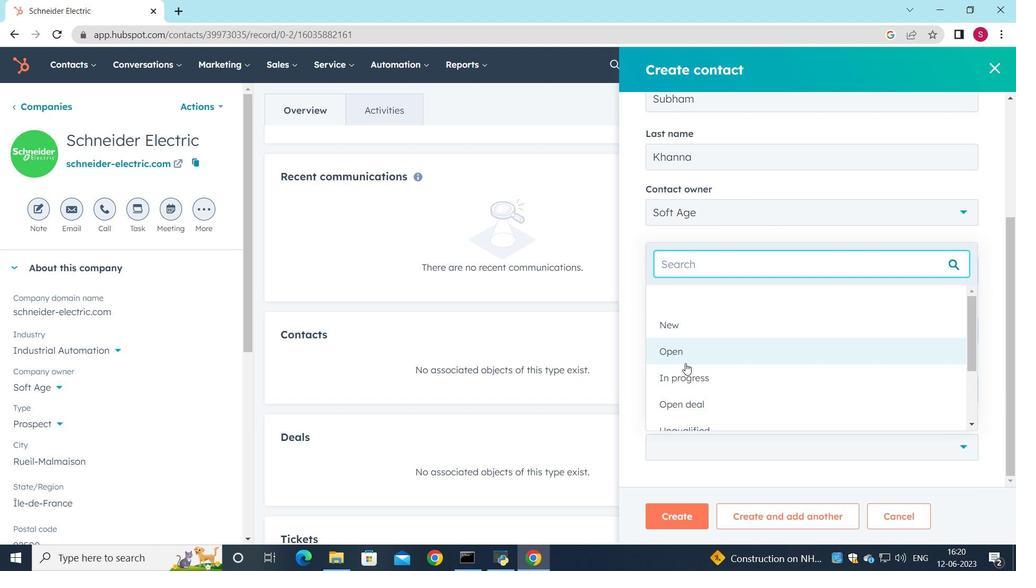
Action: Mouse pressed left at (683, 380)
Screenshot: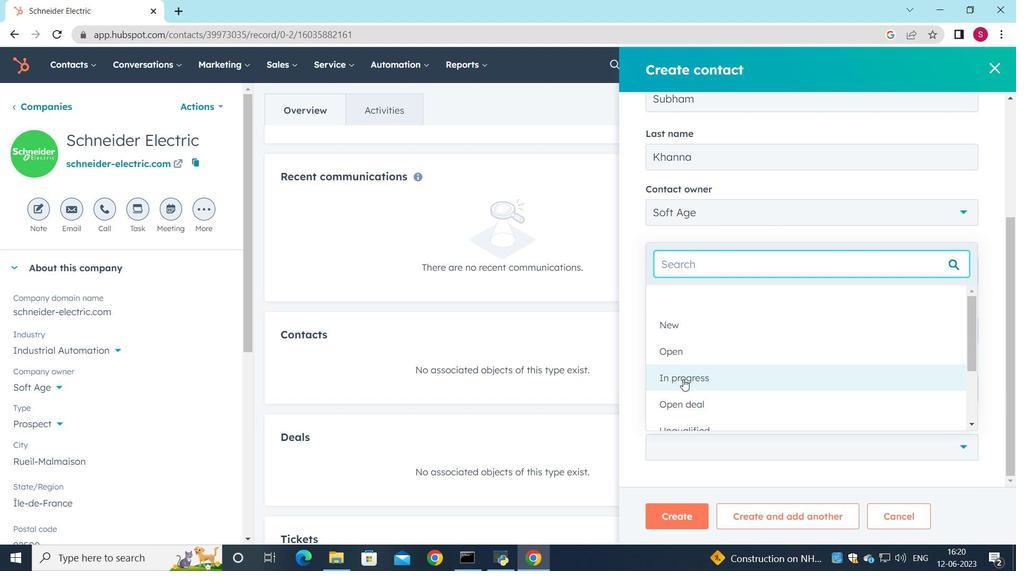 
Action: Mouse moved to (676, 516)
Screenshot: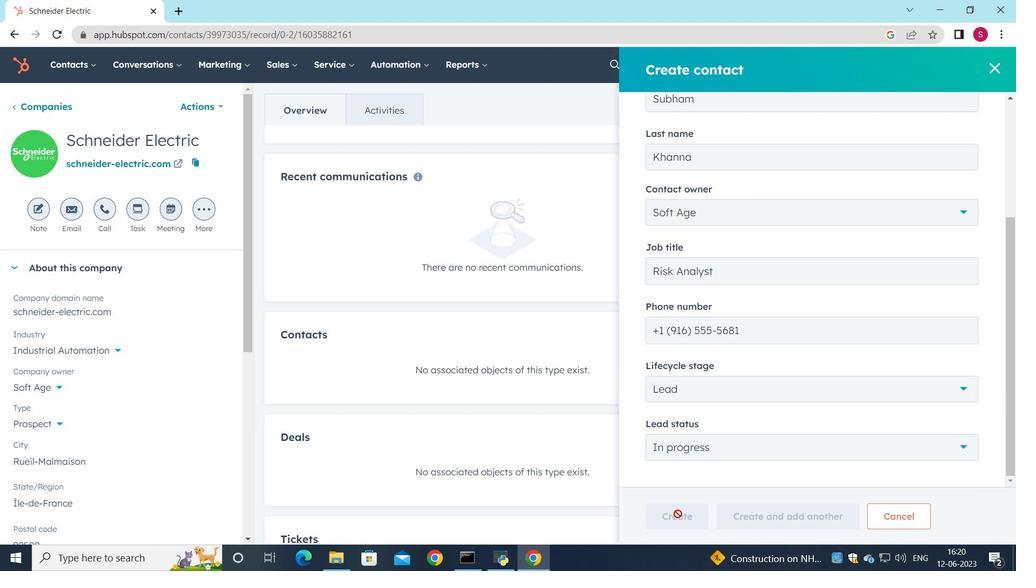 
Action: Mouse pressed left at (676, 516)
Screenshot: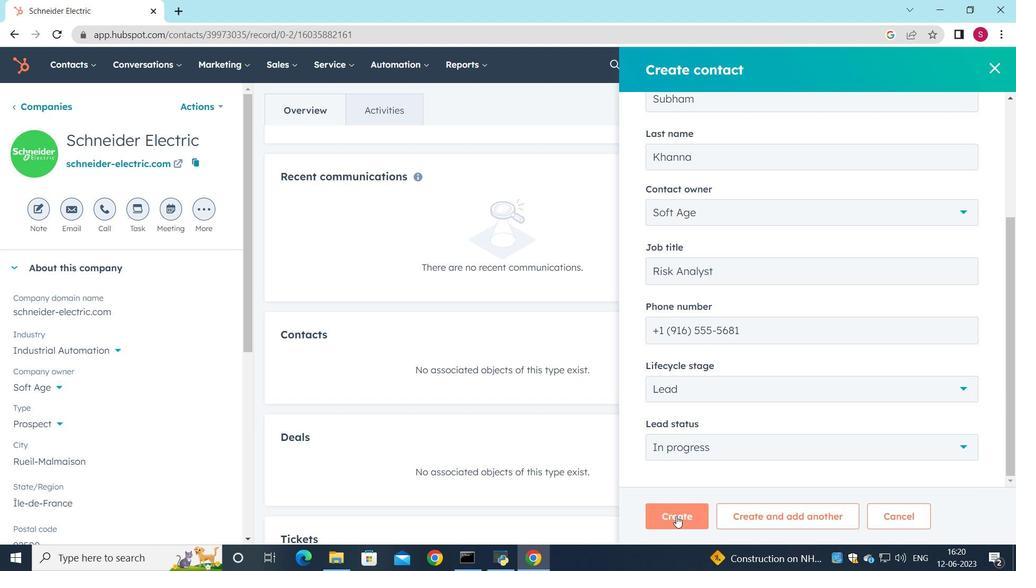 
Action: Mouse moved to (601, 464)
Screenshot: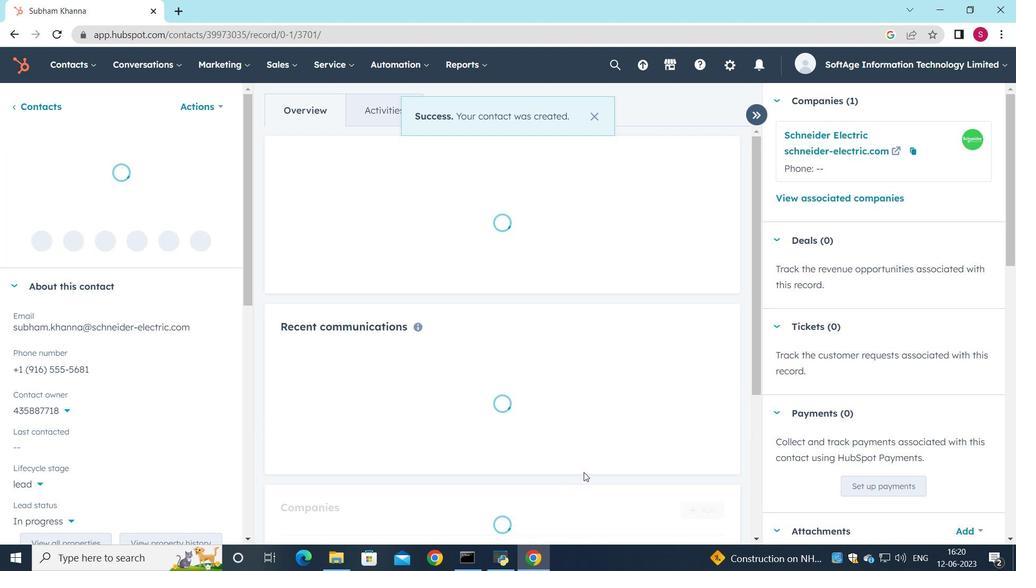 
Action: Mouse scrolled (601, 464) with delta (0, 0)
Screenshot: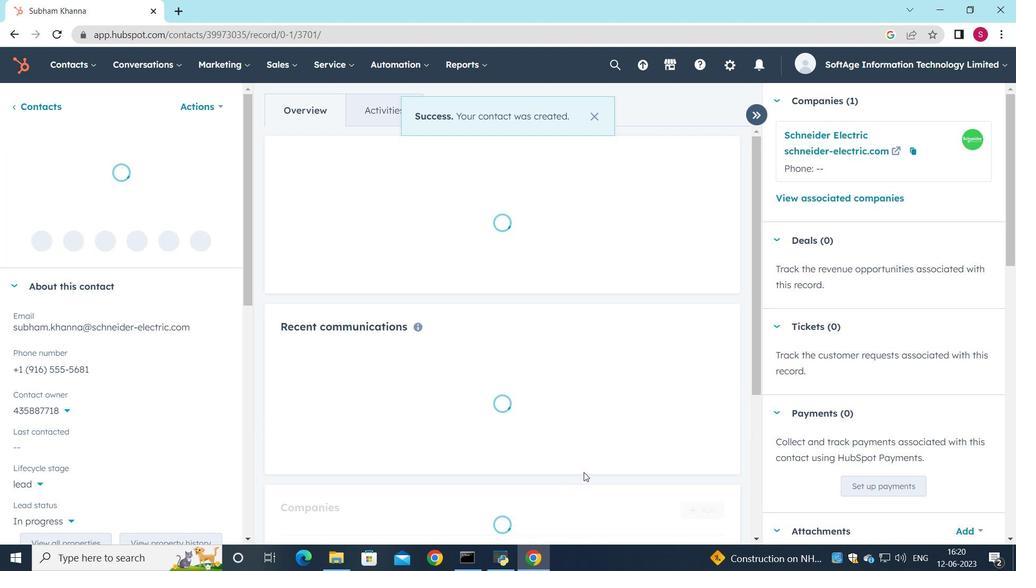 
Action: Mouse scrolled (601, 464) with delta (0, 0)
Screenshot: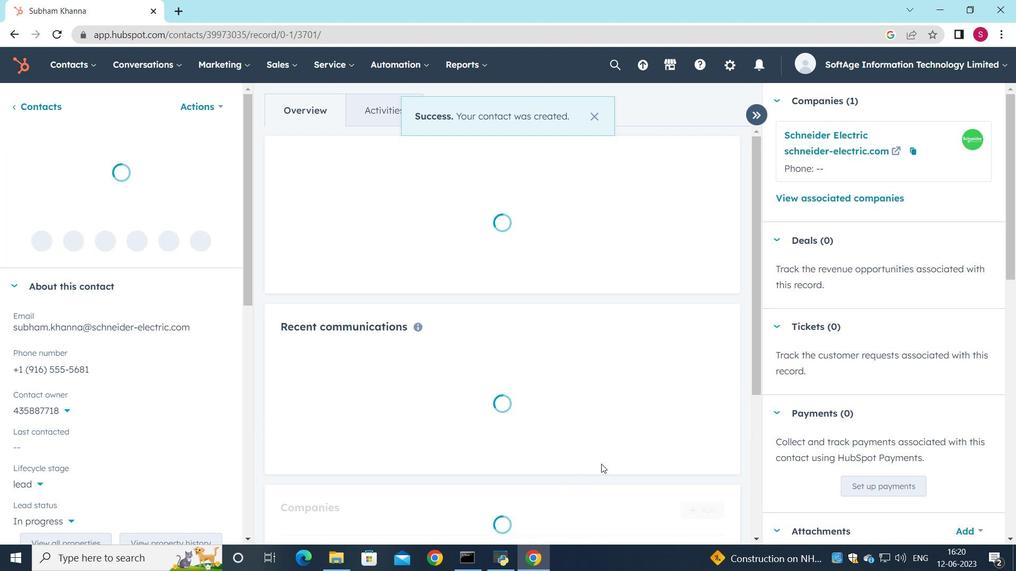 
Action: Mouse scrolled (601, 464) with delta (0, 0)
Screenshot: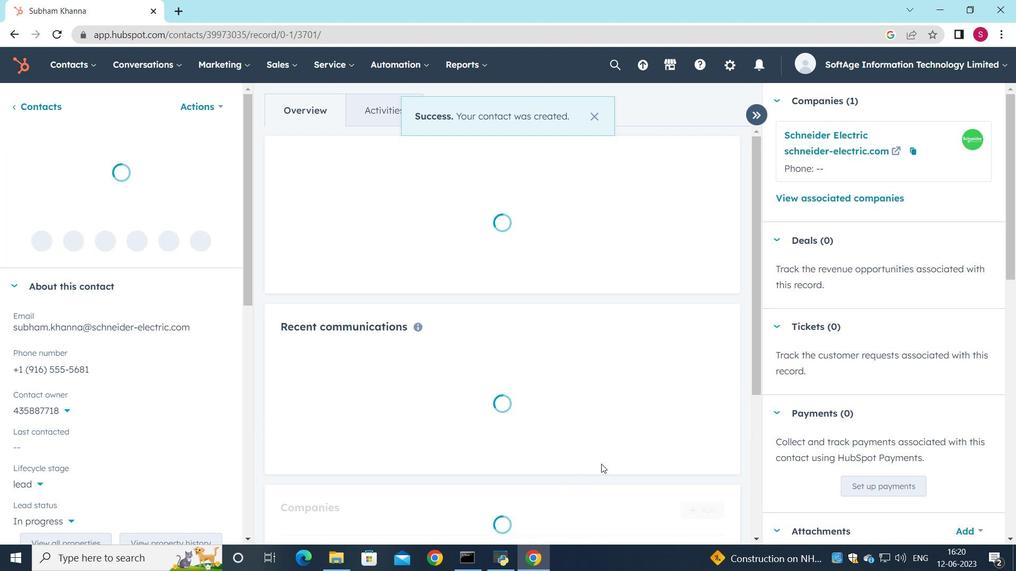 
Action: Mouse moved to (522, 384)
Screenshot: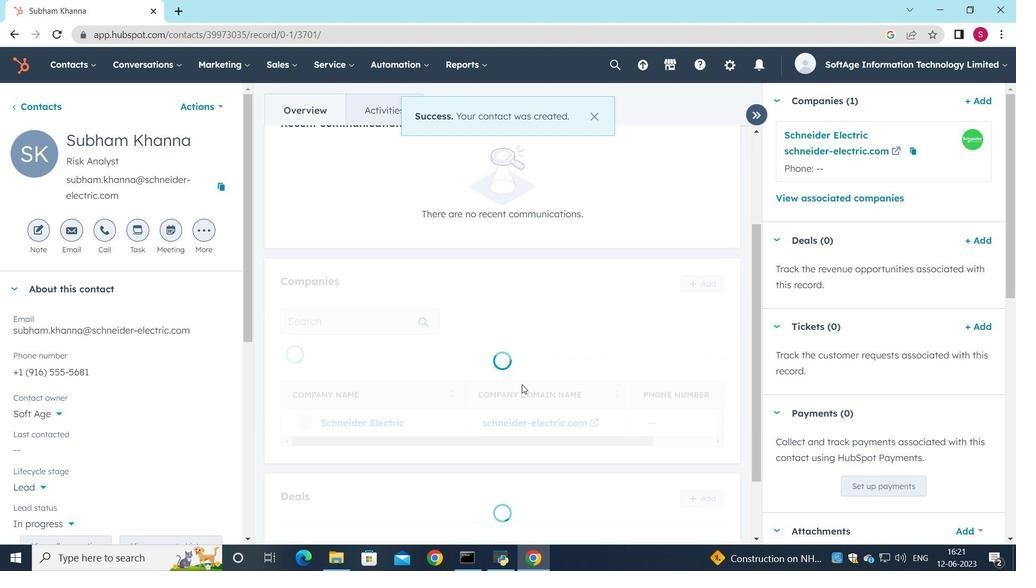 
Action: Mouse scrolled (522, 384) with delta (0, 0)
Screenshot: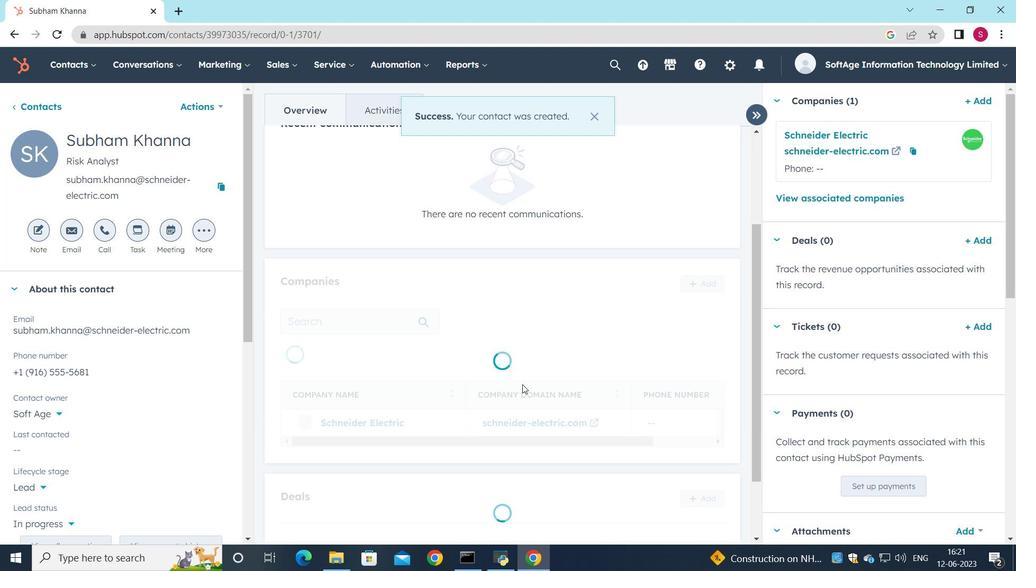 
